 Task: In Heading Arial with underline. Font size of heading  '18'Font style of data Calibri. Font size of data  9Alignment of headline & data Align center. Fill color in heading,  RedFont color of data Black Apply border in Data No BorderIn the sheet   Summit Sales review book
Action: Mouse moved to (90, 151)
Screenshot: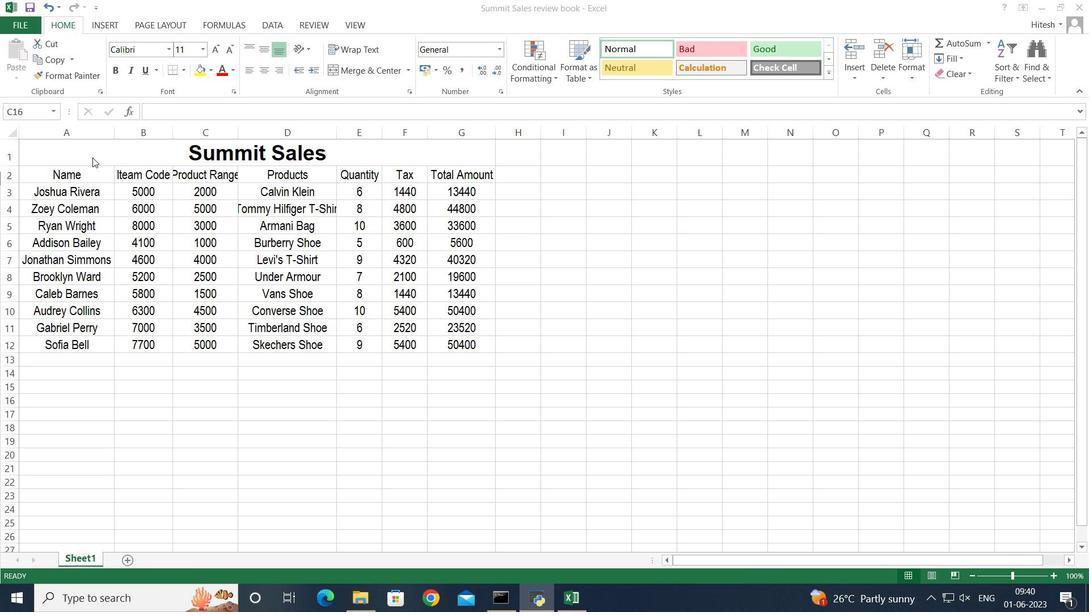 
Action: Mouse pressed left at (90, 151)
Screenshot: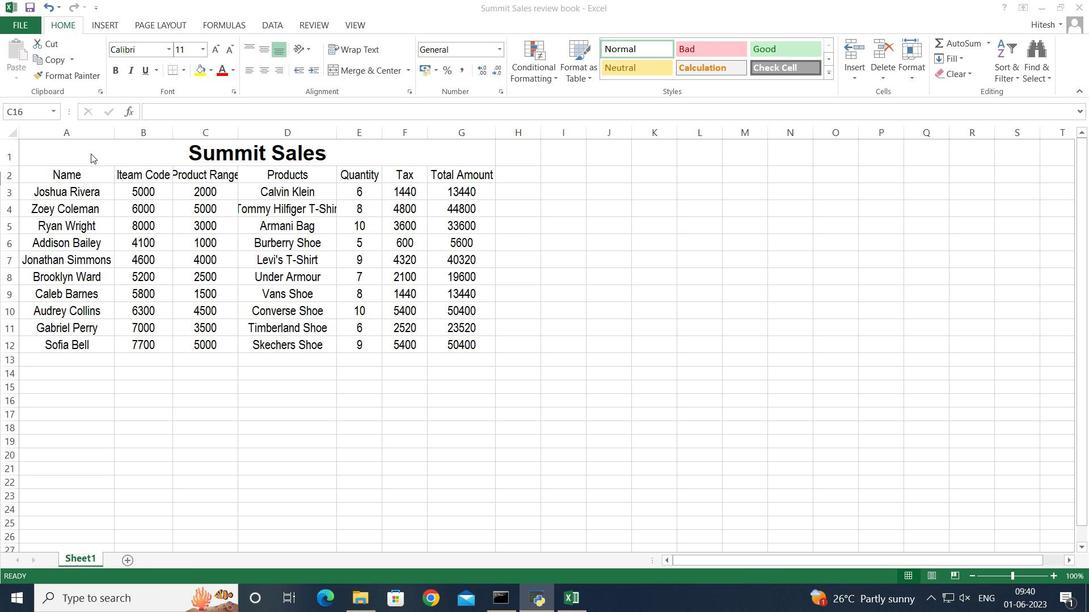 
Action: Mouse moved to (170, 45)
Screenshot: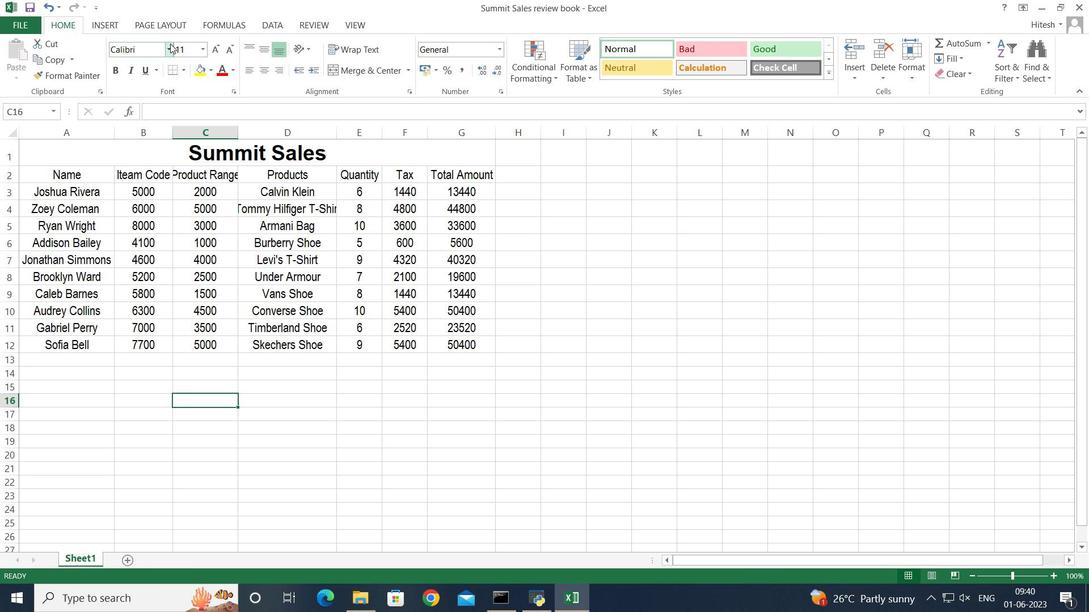 
Action: Mouse pressed left at (170, 45)
Screenshot: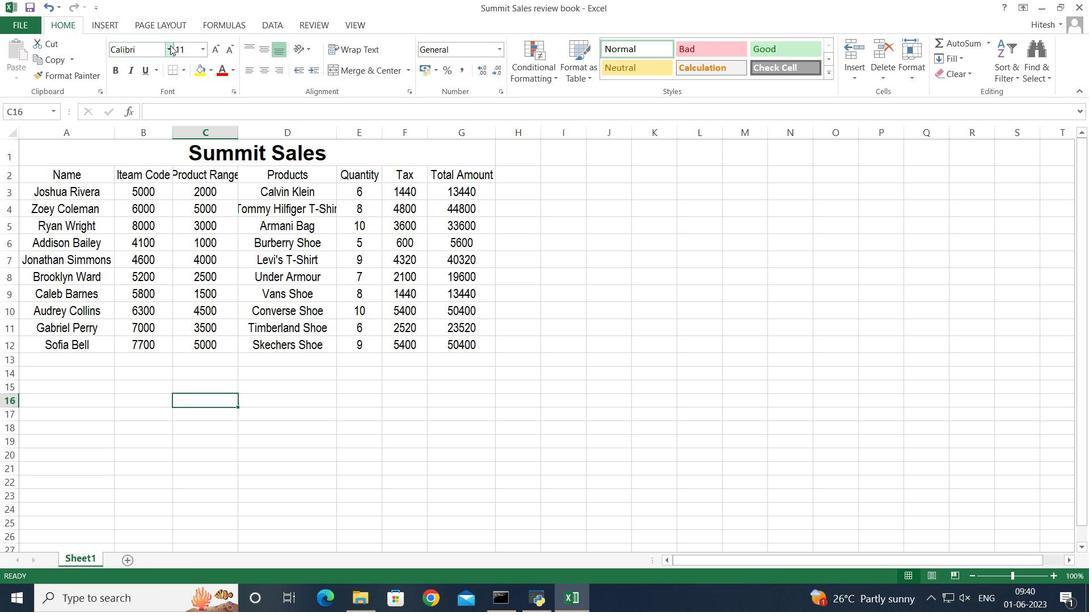 
Action: Mouse moved to (161, 158)
Screenshot: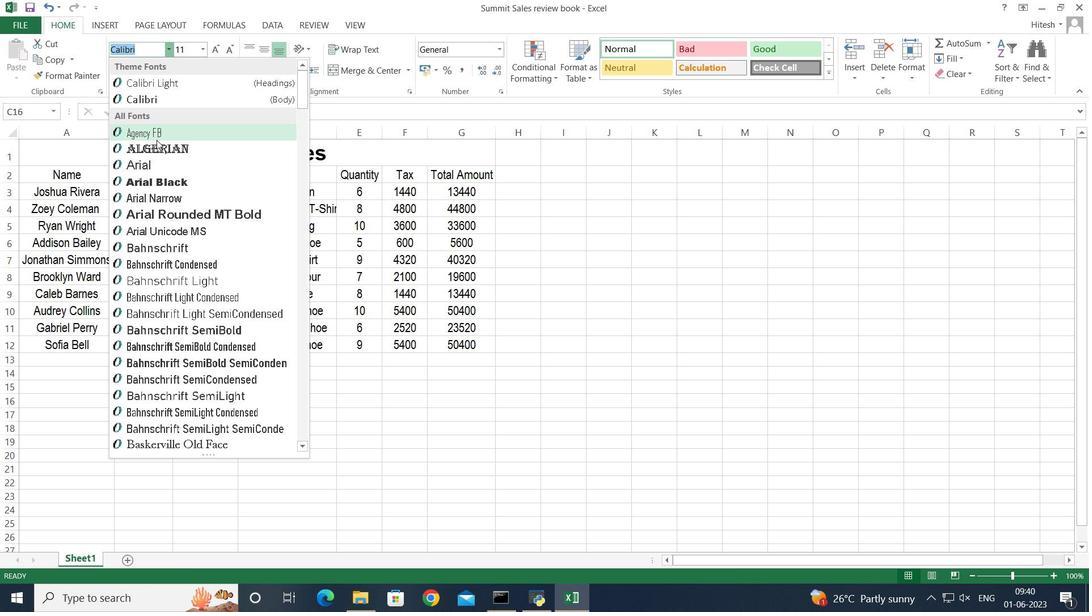 
Action: Mouse pressed left at (161, 158)
Screenshot: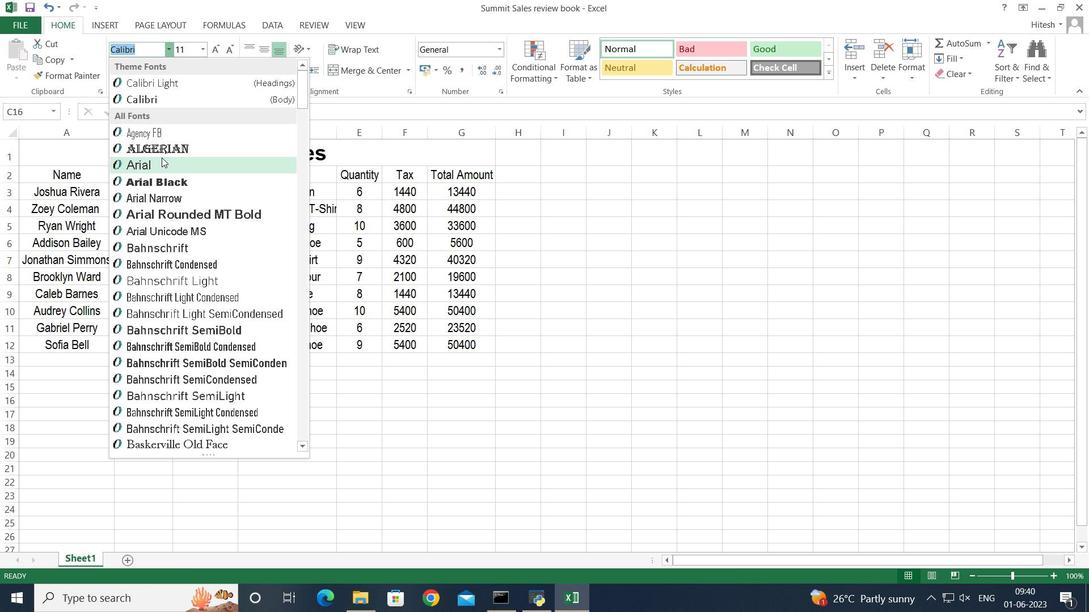
Action: Mouse moved to (145, 69)
Screenshot: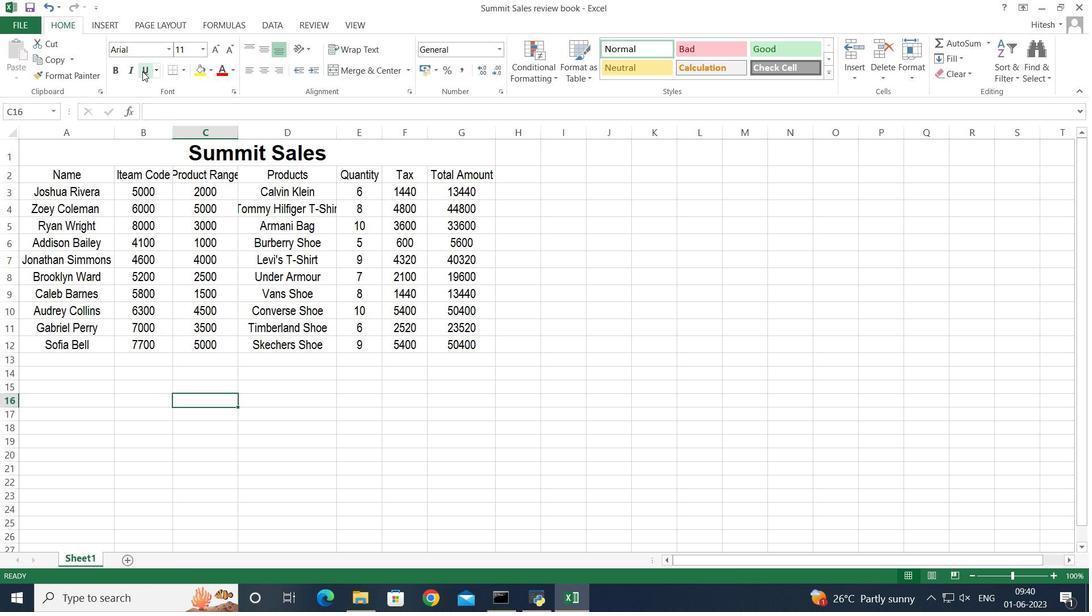 
Action: Mouse pressed left at (145, 69)
Screenshot: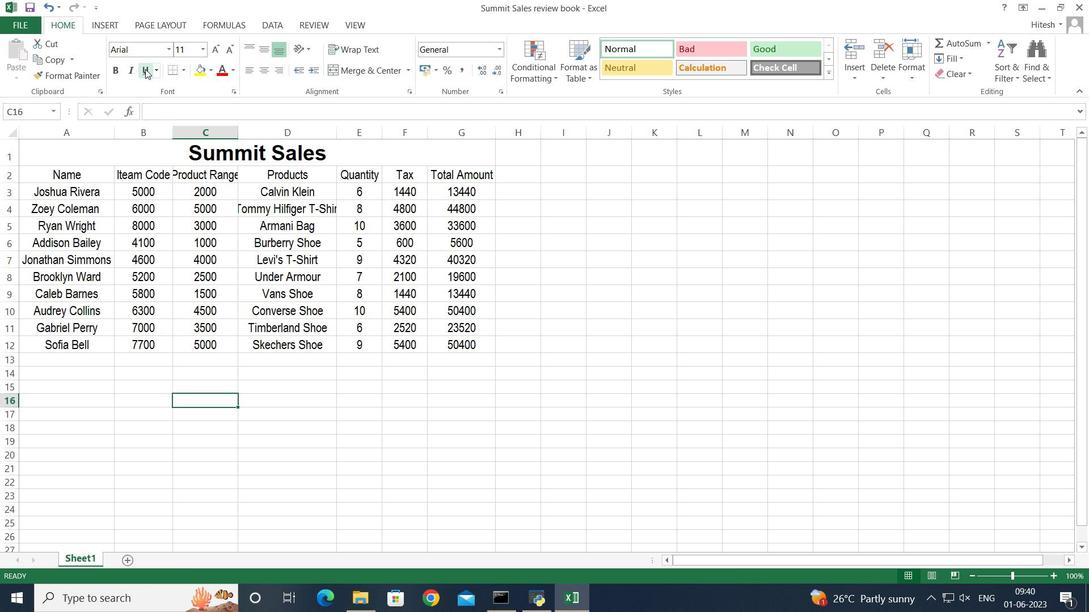 
Action: Mouse moved to (89, 158)
Screenshot: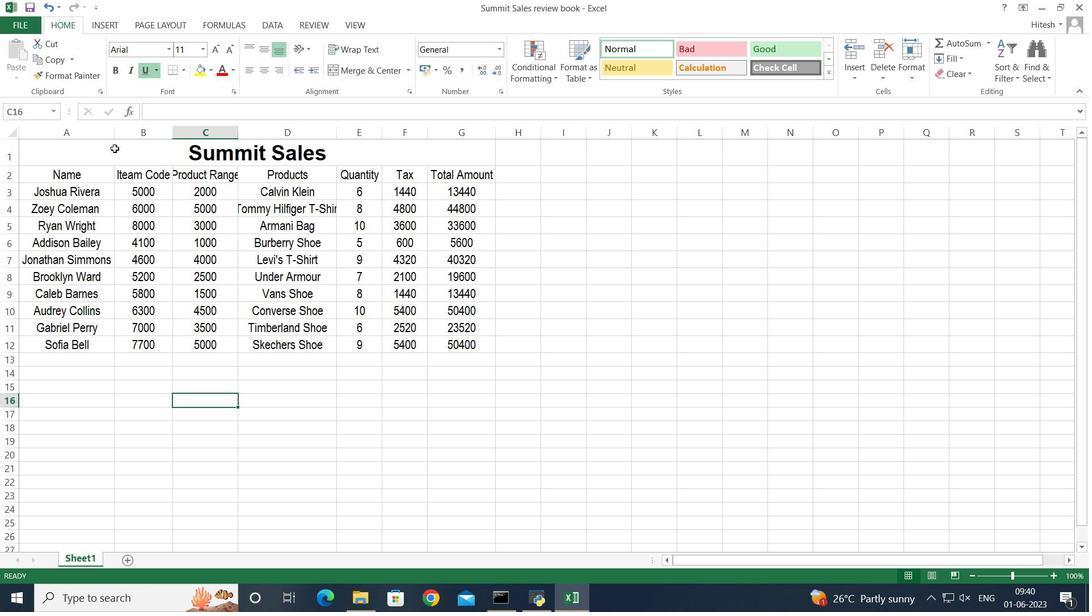 
Action: Mouse pressed left at (89, 158)
Screenshot: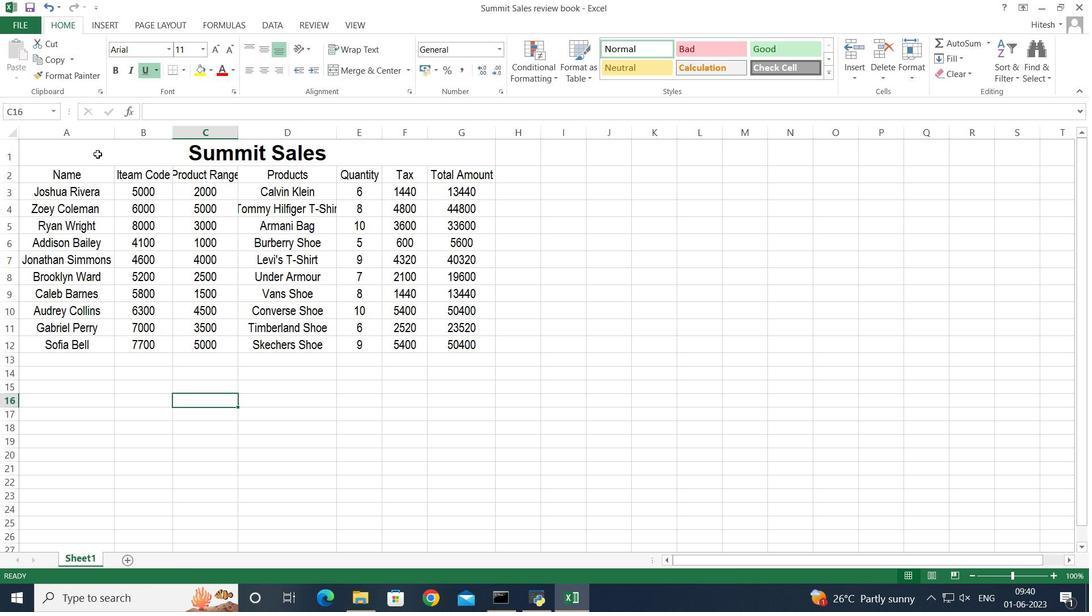 
Action: Mouse moved to (169, 48)
Screenshot: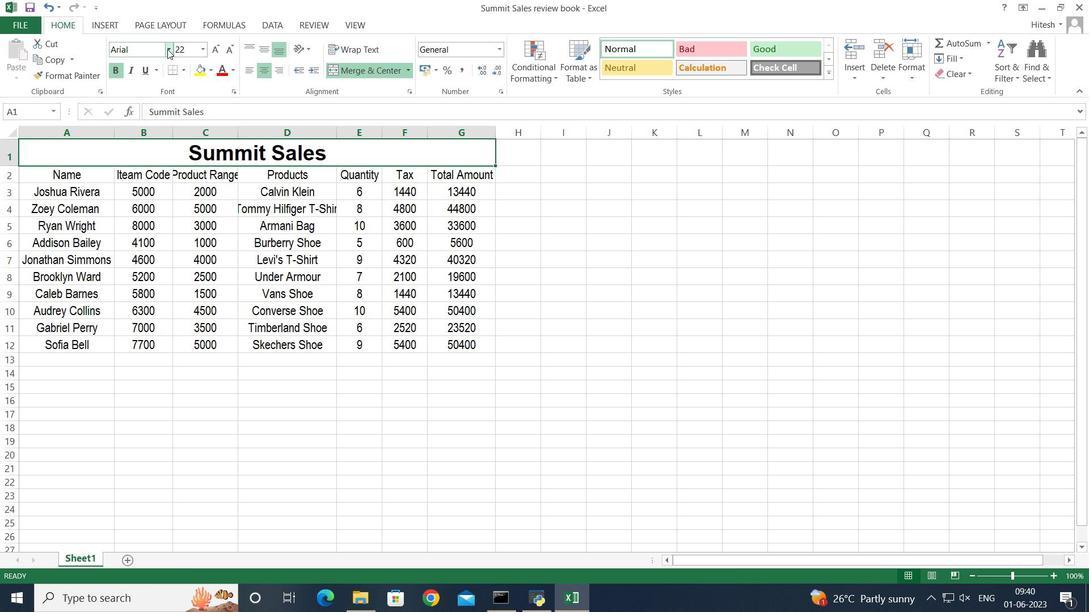 
Action: Mouse pressed left at (169, 48)
Screenshot: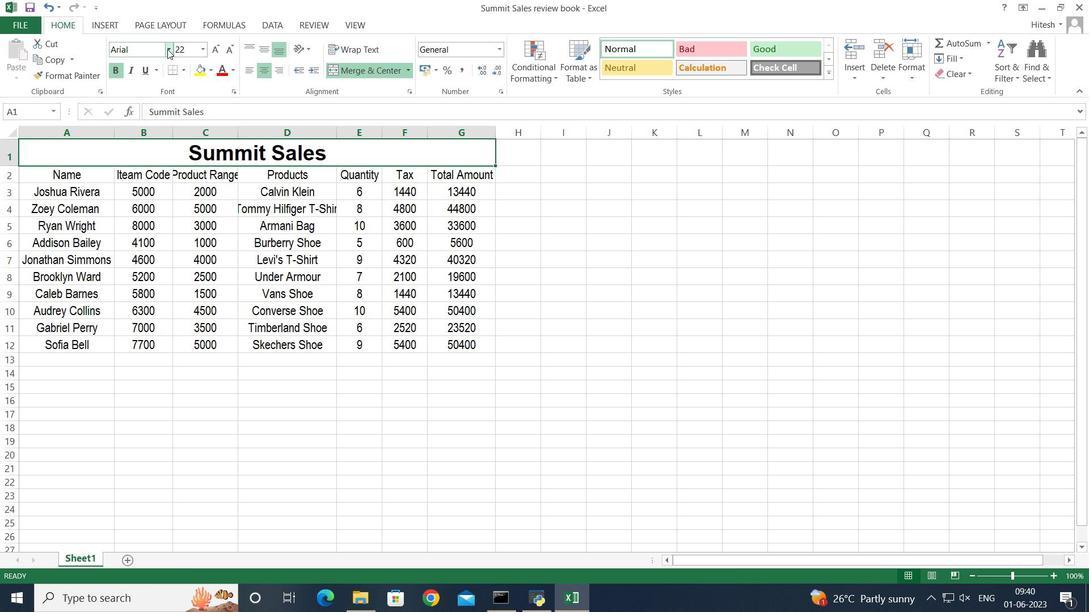 
Action: Mouse moved to (142, 163)
Screenshot: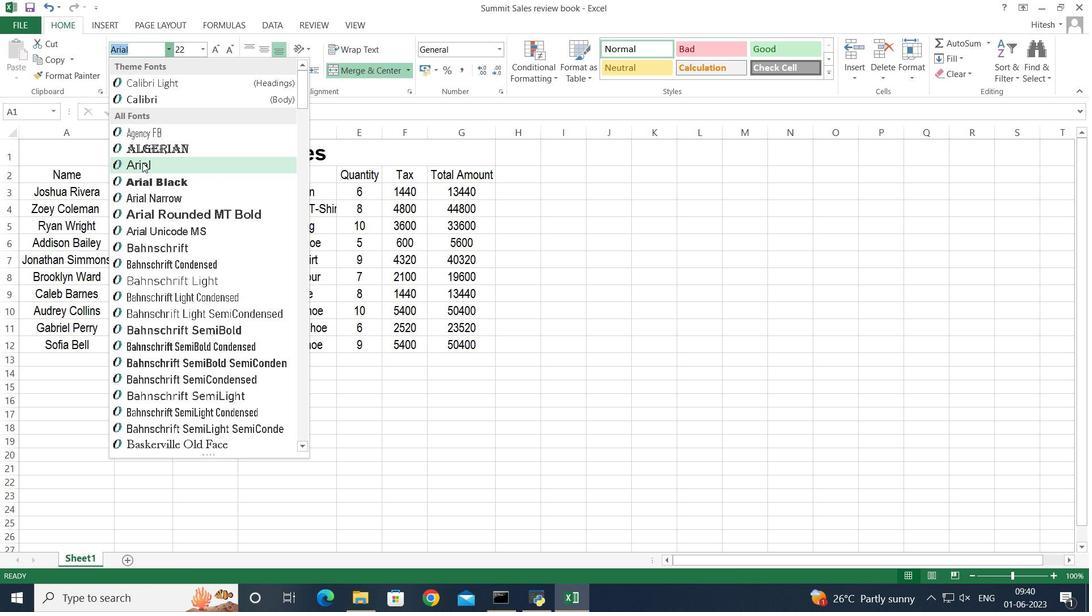 
Action: Mouse pressed left at (142, 163)
Screenshot: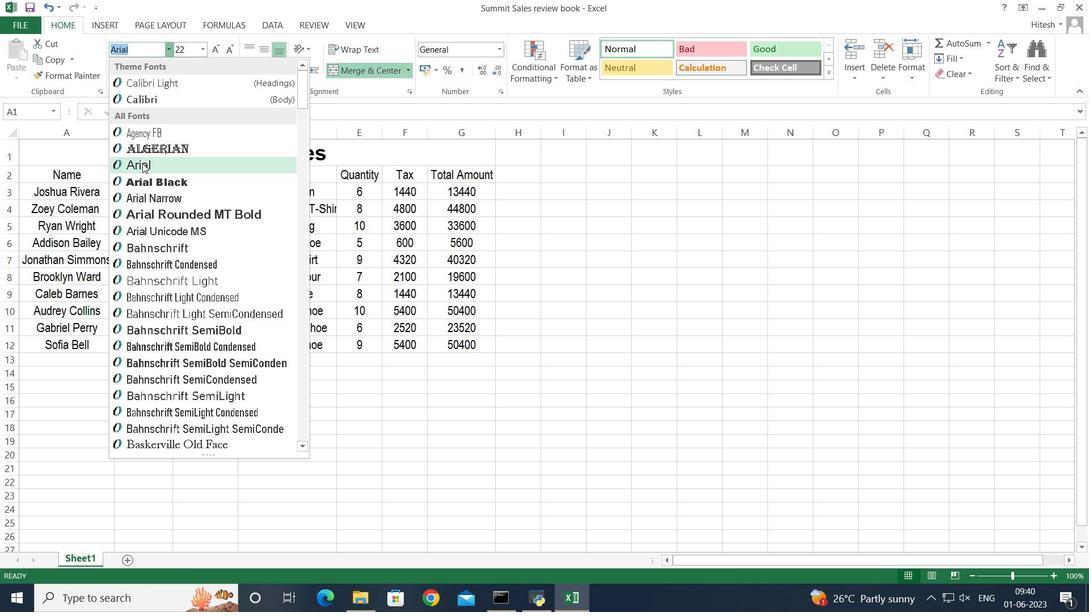 
Action: Mouse moved to (148, 72)
Screenshot: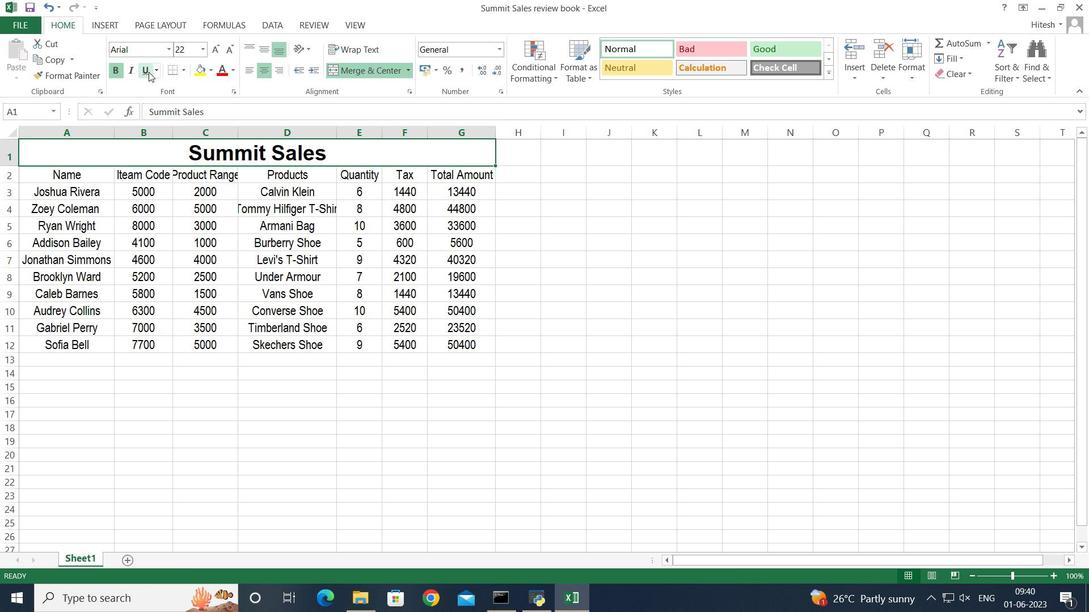 
Action: Mouse pressed left at (148, 72)
Screenshot: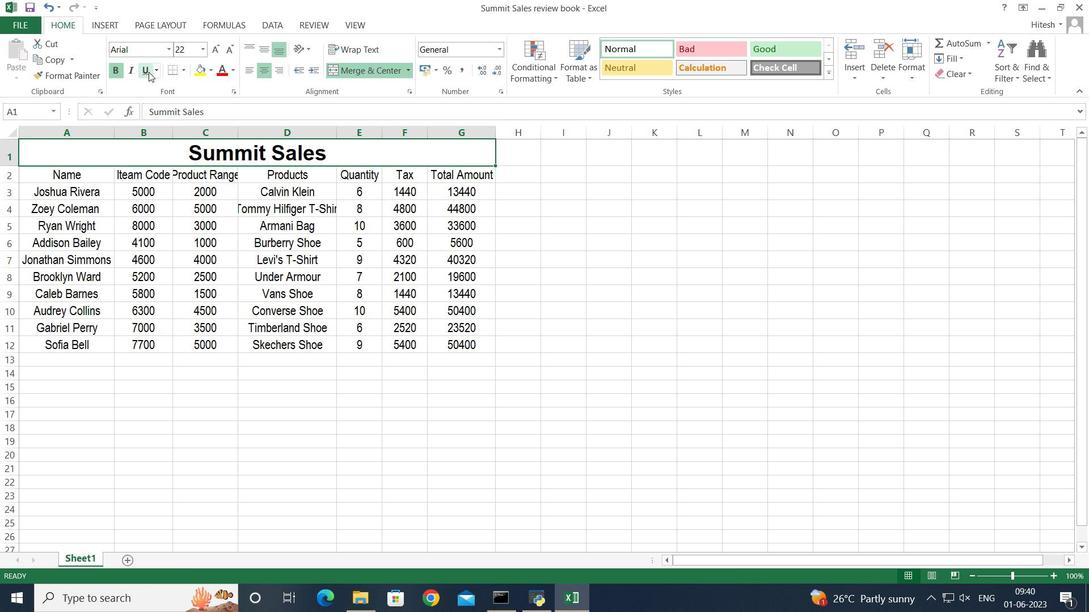 
Action: Mouse moved to (200, 44)
Screenshot: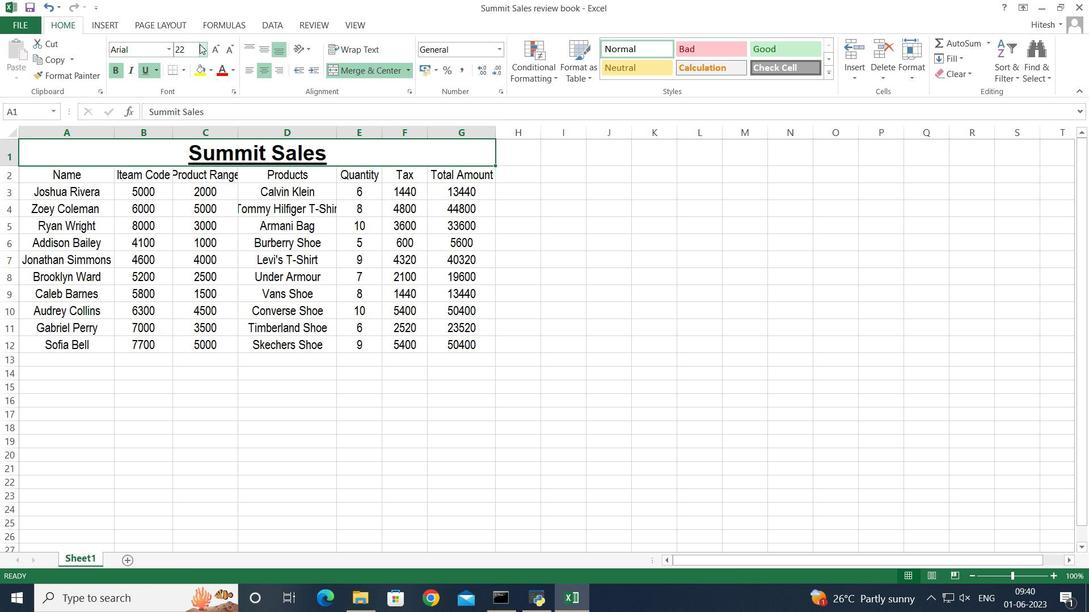 
Action: Mouse pressed left at (200, 44)
Screenshot: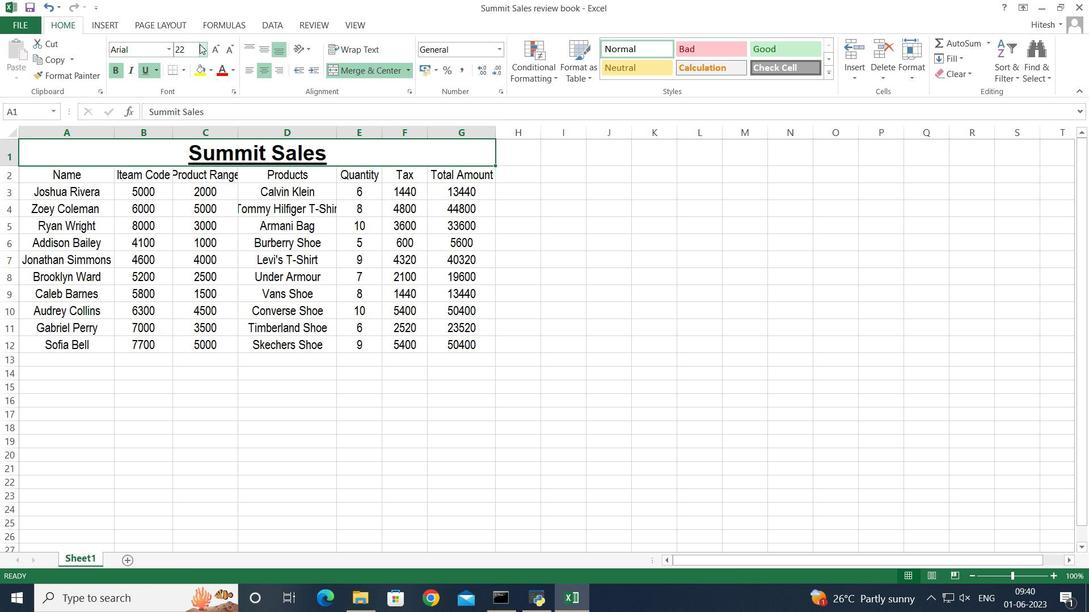 
Action: Mouse moved to (183, 163)
Screenshot: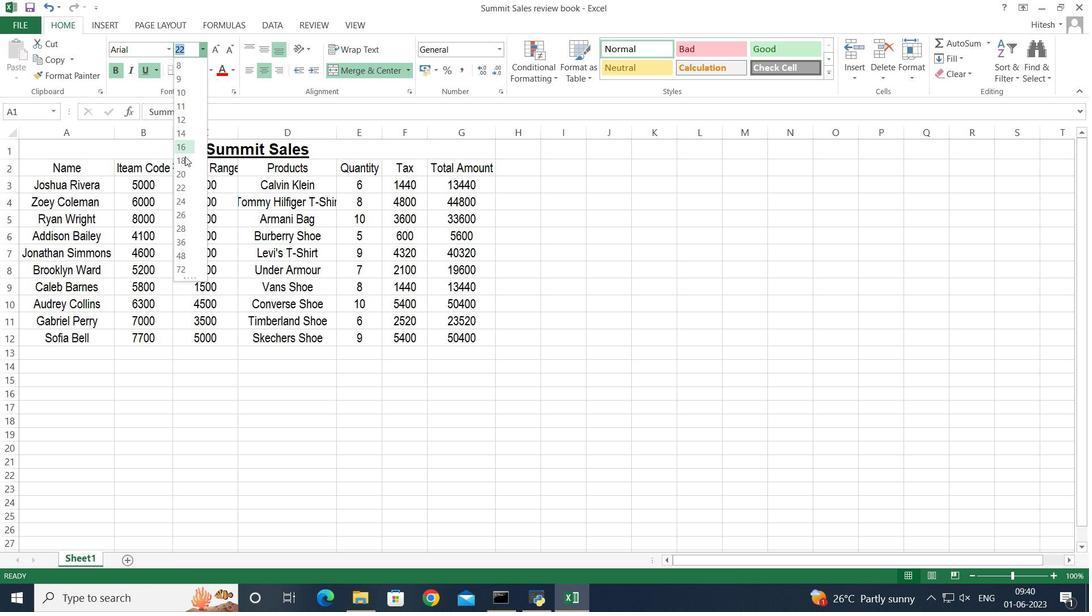 
Action: Mouse pressed left at (183, 163)
Screenshot: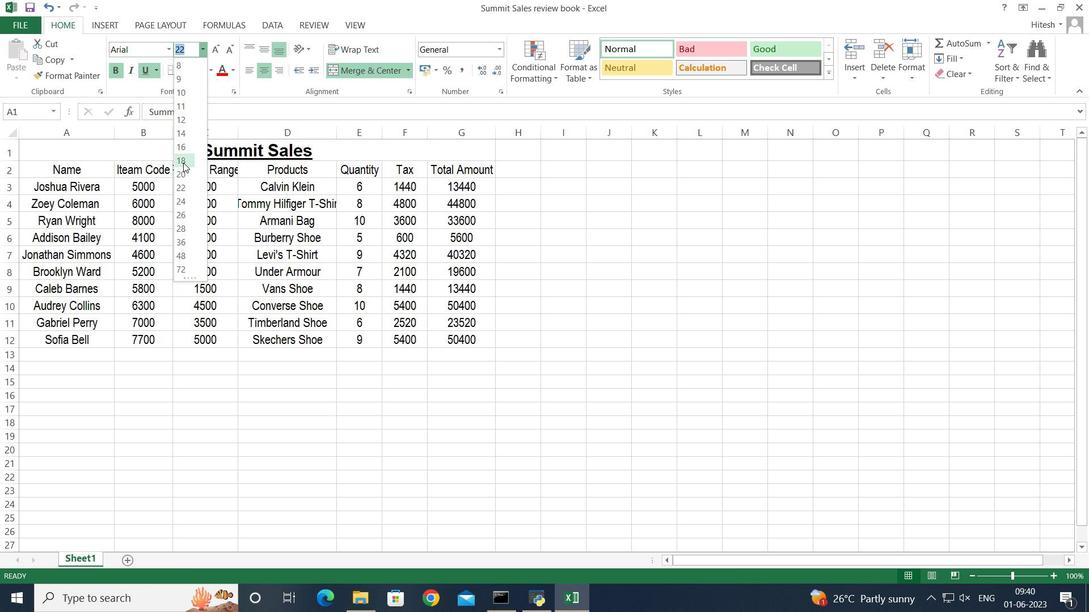 
Action: Mouse moved to (163, 364)
Screenshot: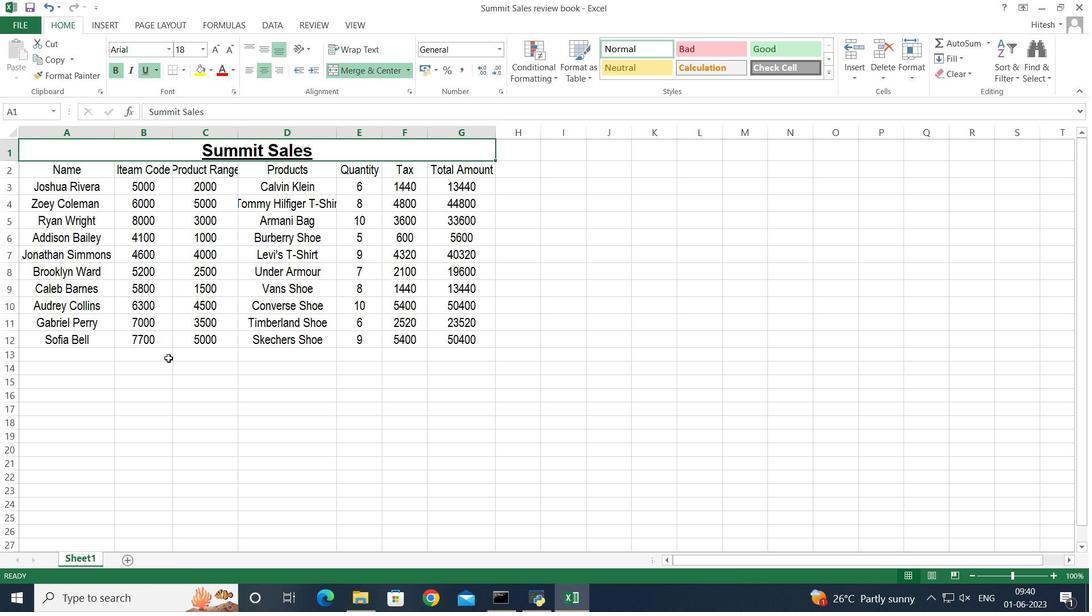 
Action: Mouse pressed left at (163, 364)
Screenshot: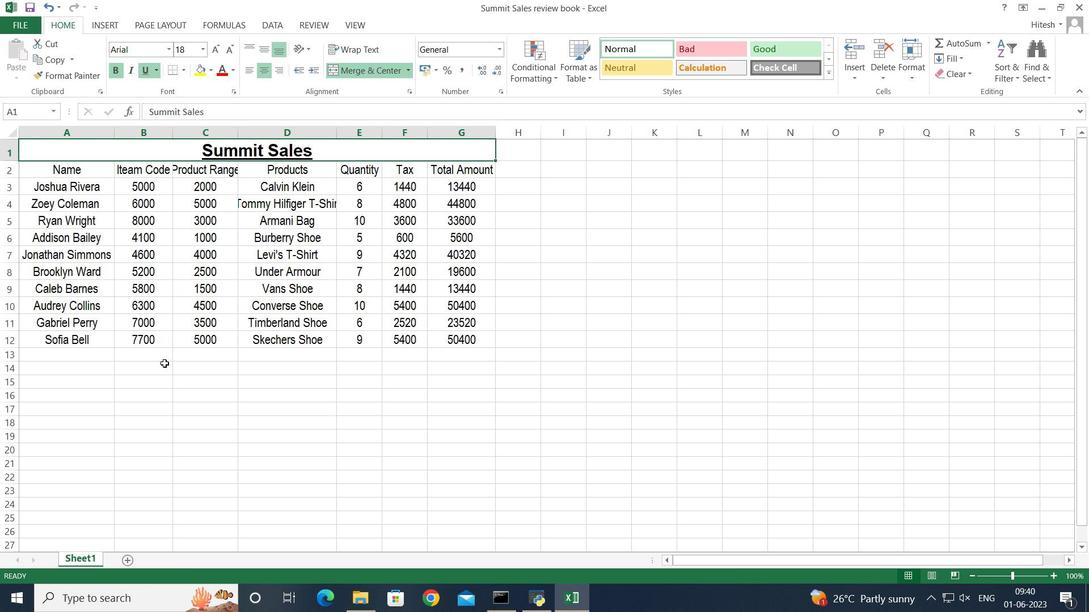 
Action: Mouse moved to (71, 169)
Screenshot: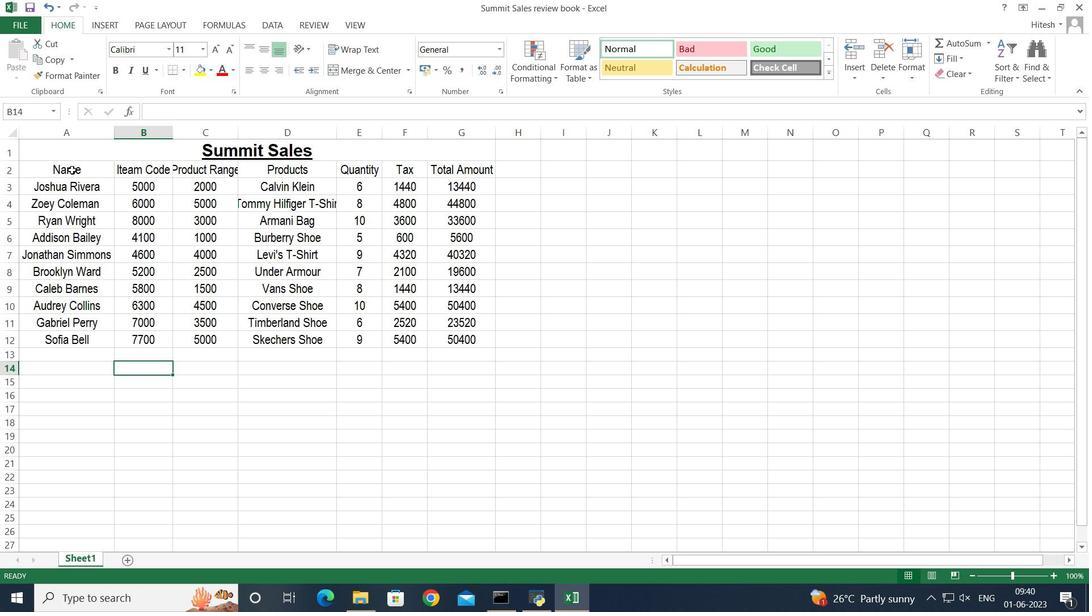
Action: Mouse pressed left at (71, 169)
Screenshot: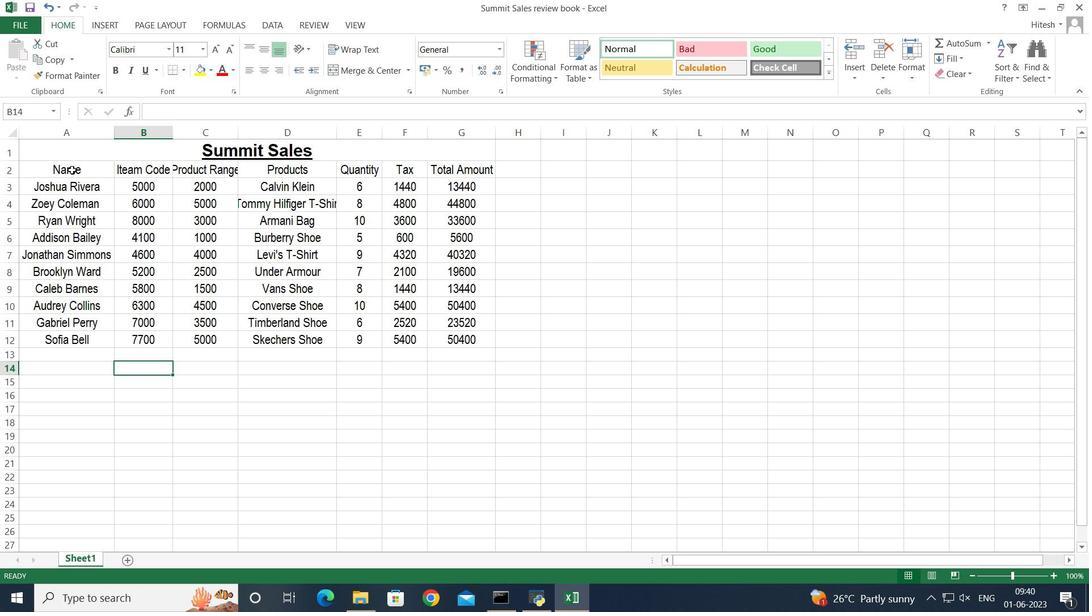 
Action: Key pressed <Key.shift><Key.right><Key.right><Key.right><Key.right><Key.right><Key.right><Key.down><Key.down><Key.down><Key.down><Key.down><Key.down><Key.down><Key.down><Key.down><Key.down>
Screenshot: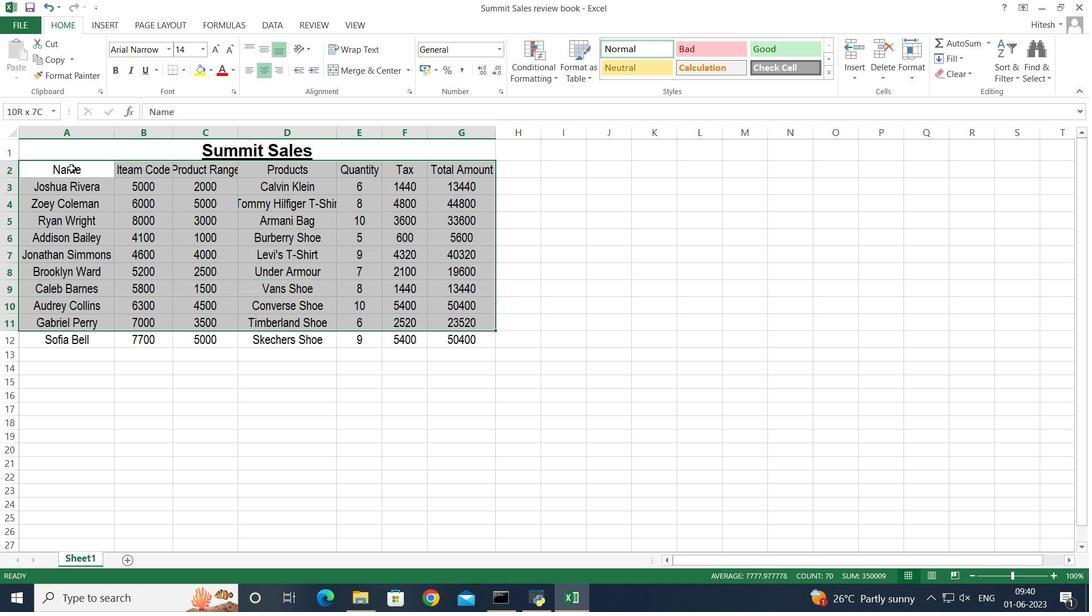 
Action: Mouse moved to (165, 48)
Screenshot: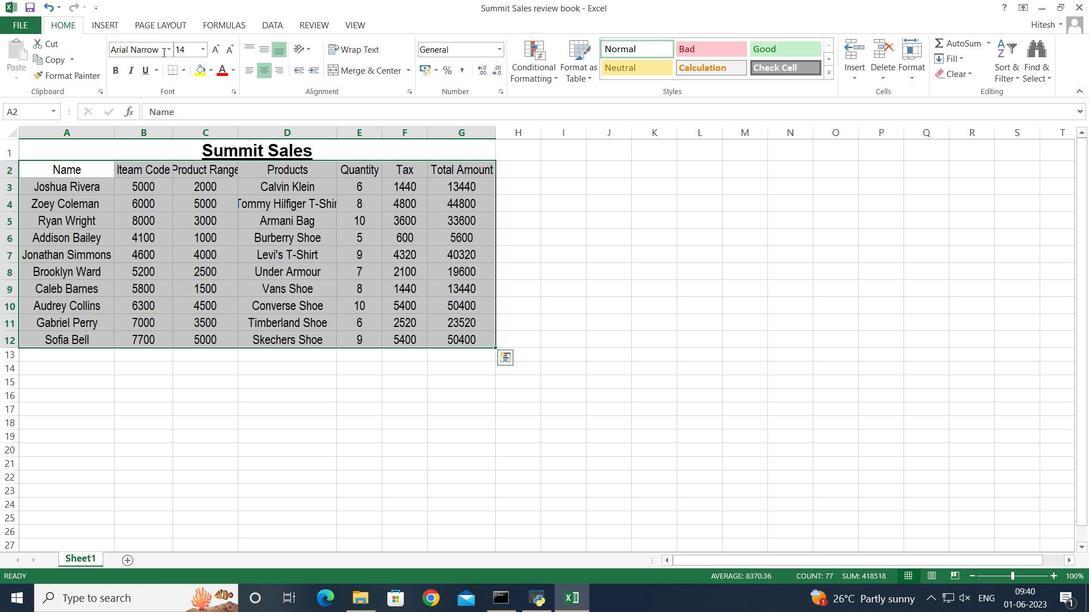 
Action: Mouse pressed left at (165, 48)
Screenshot: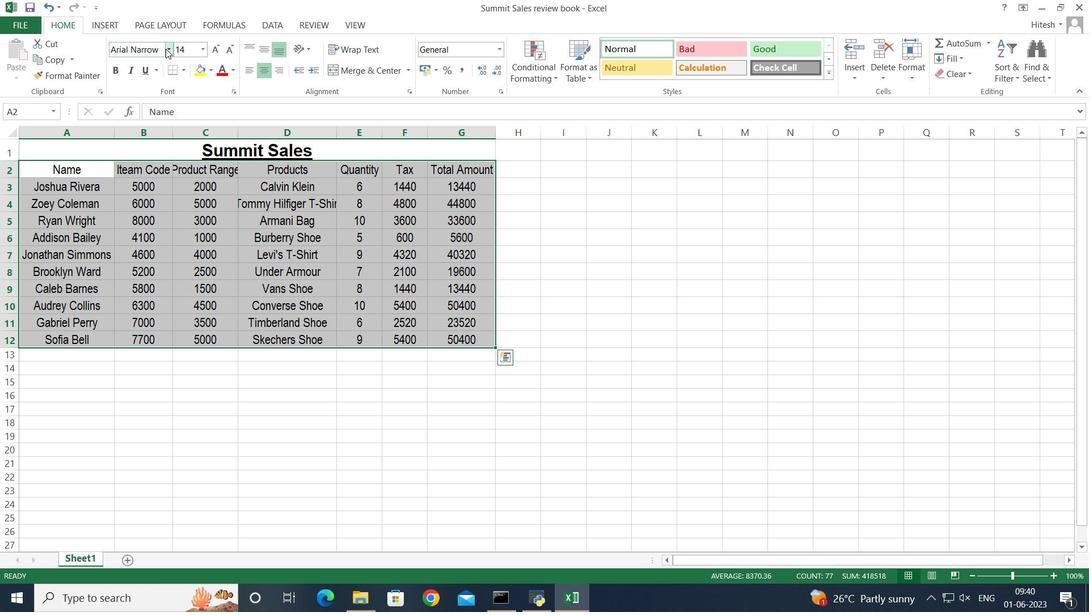 
Action: Mouse moved to (171, 104)
Screenshot: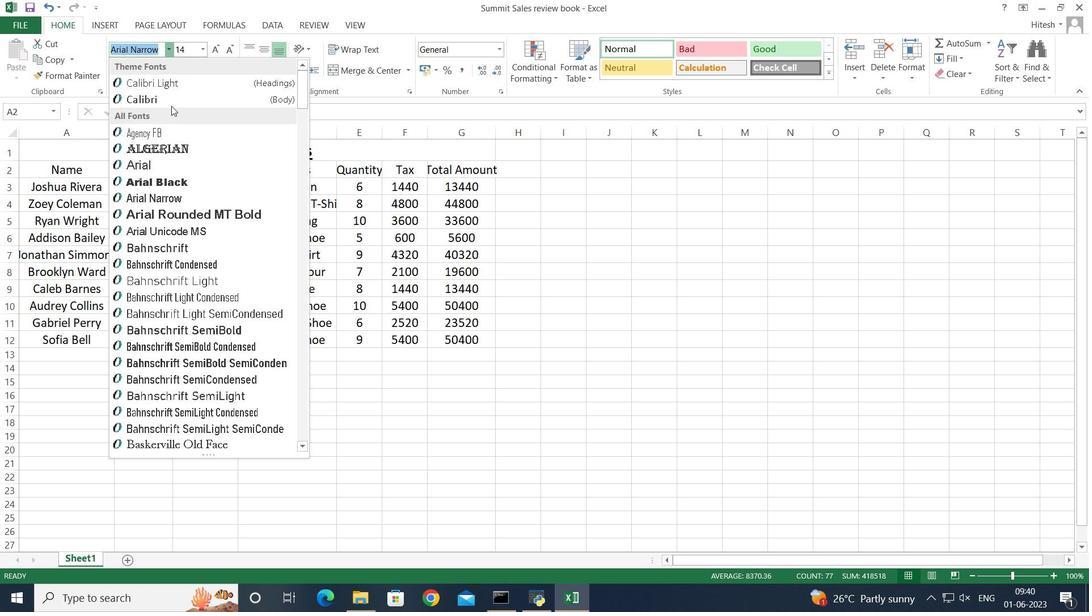 
Action: Mouse pressed left at (171, 104)
Screenshot: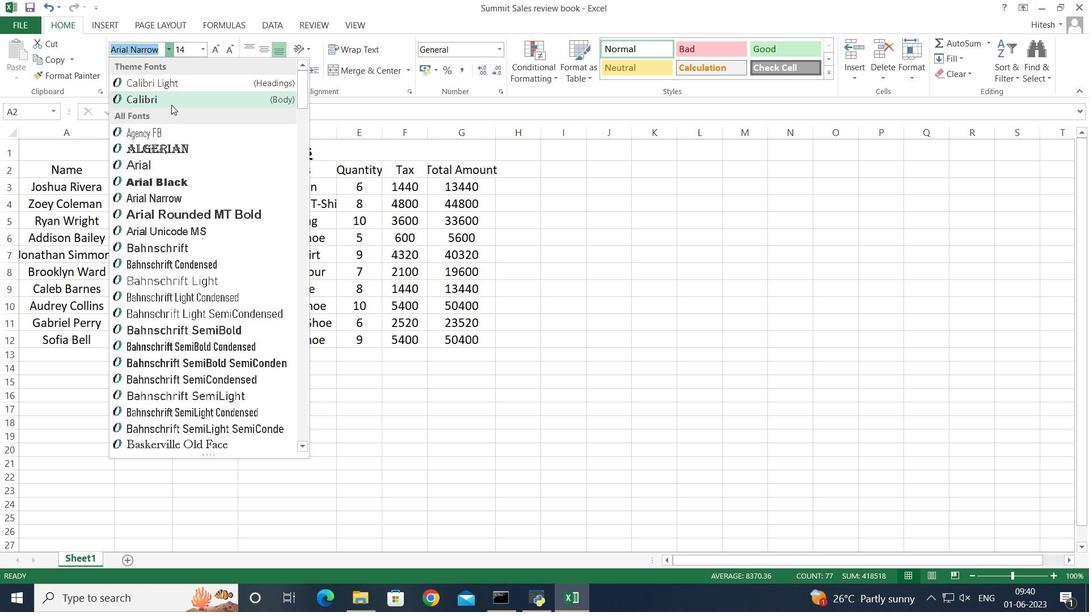 
Action: Mouse moved to (201, 47)
Screenshot: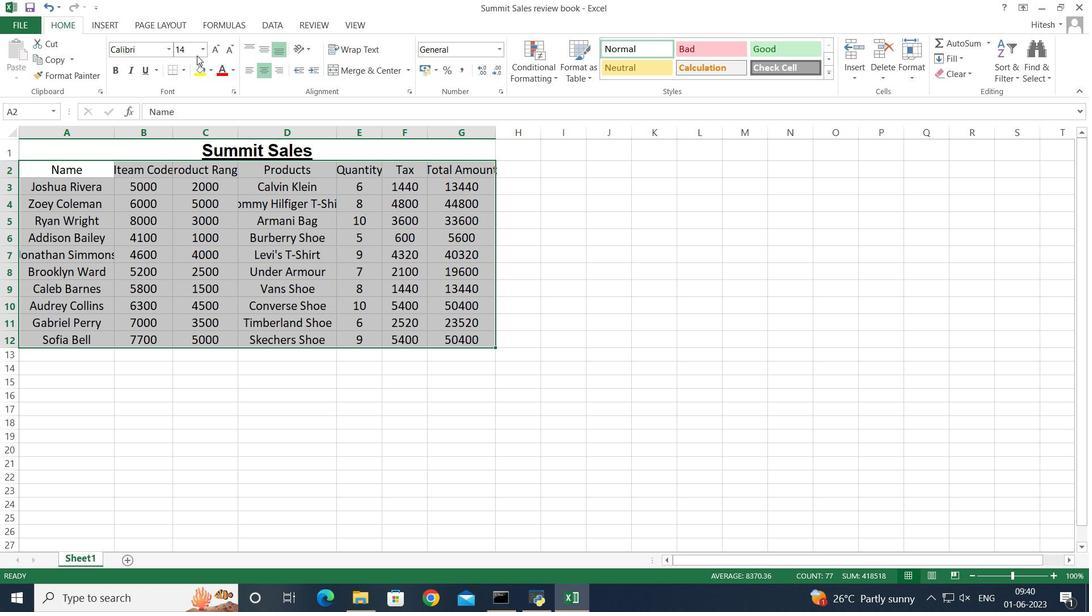 
Action: Mouse pressed left at (201, 47)
Screenshot: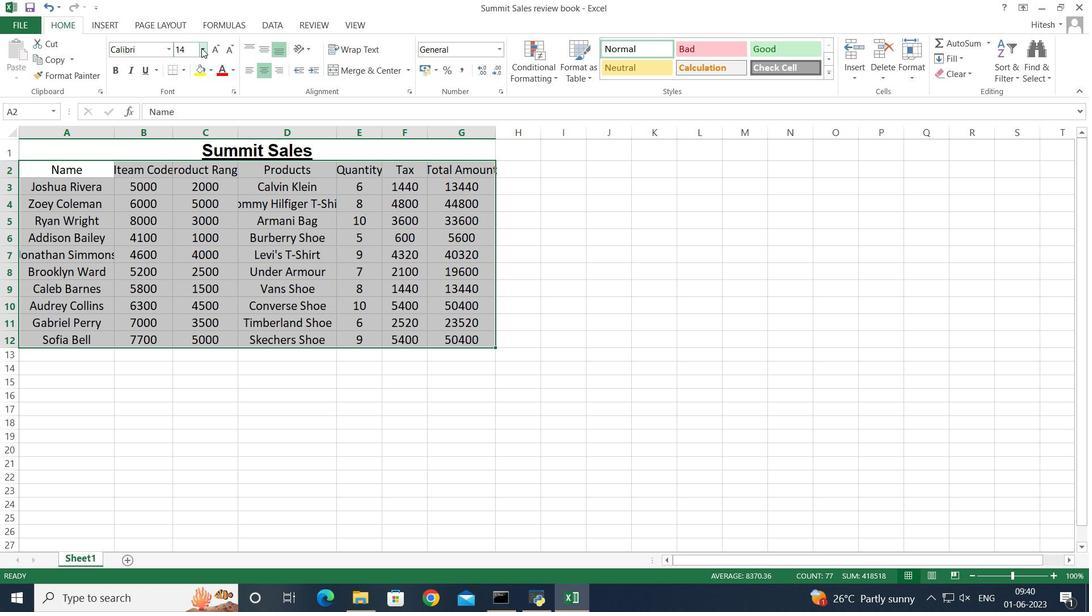 
Action: Mouse moved to (191, 81)
Screenshot: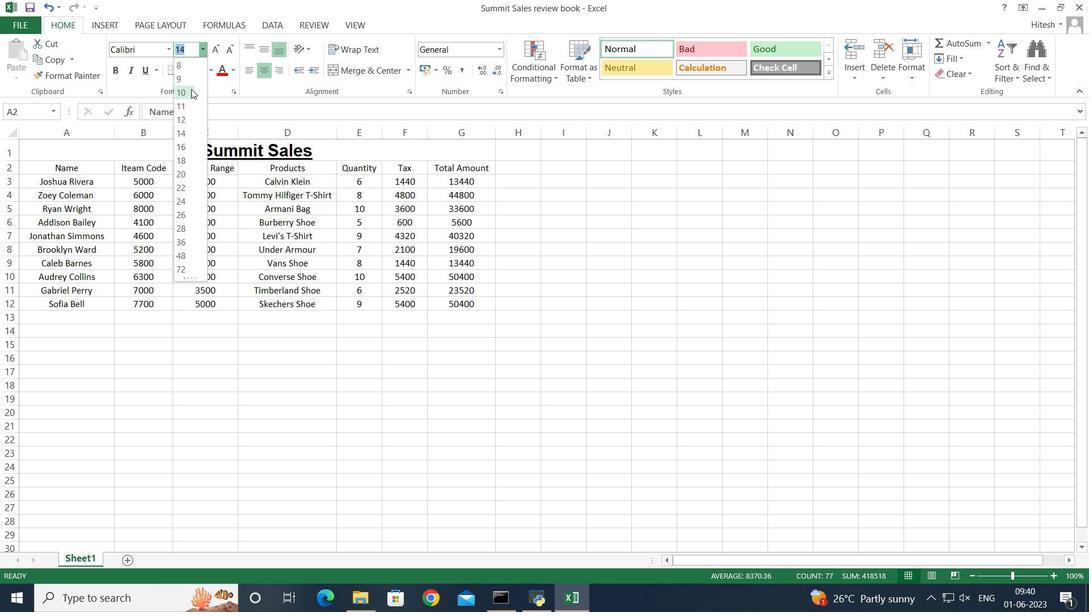 
Action: Mouse pressed left at (191, 81)
Screenshot: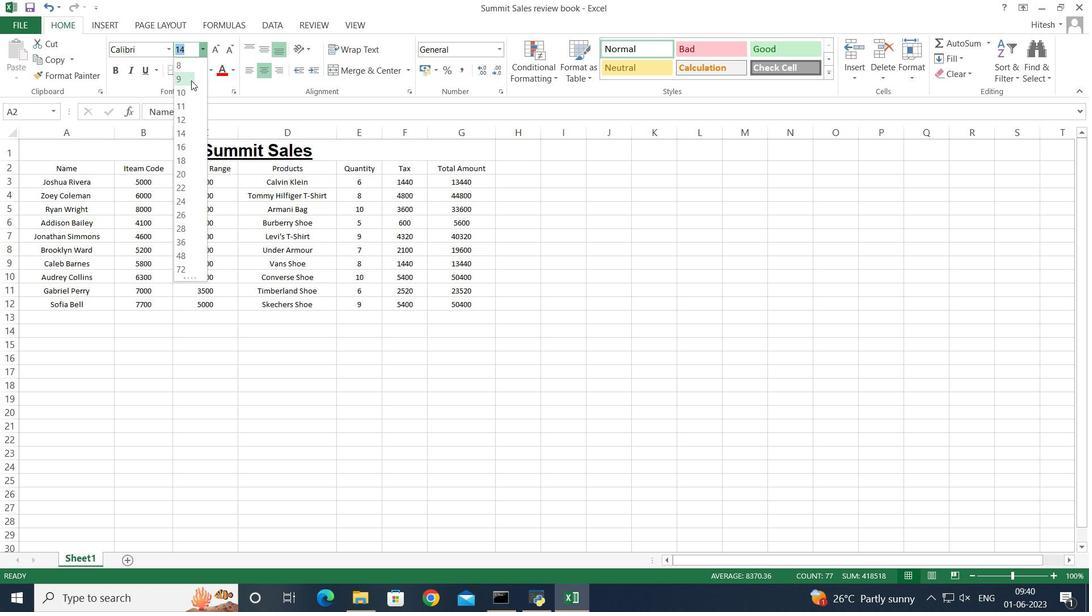 
Action: Mouse moved to (176, 354)
Screenshot: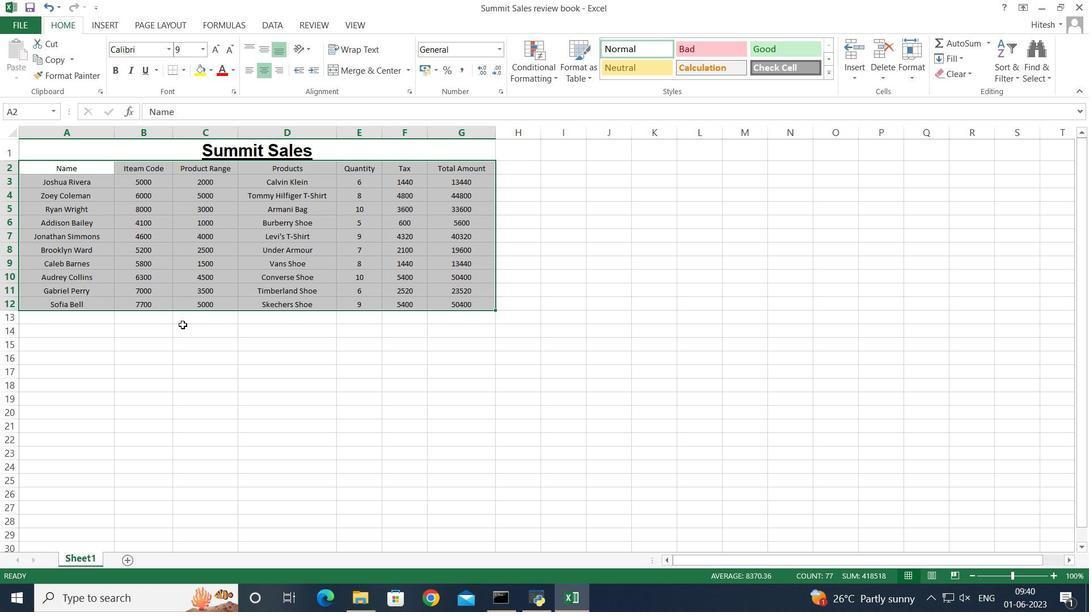 
Action: Mouse pressed left at (176, 354)
Screenshot: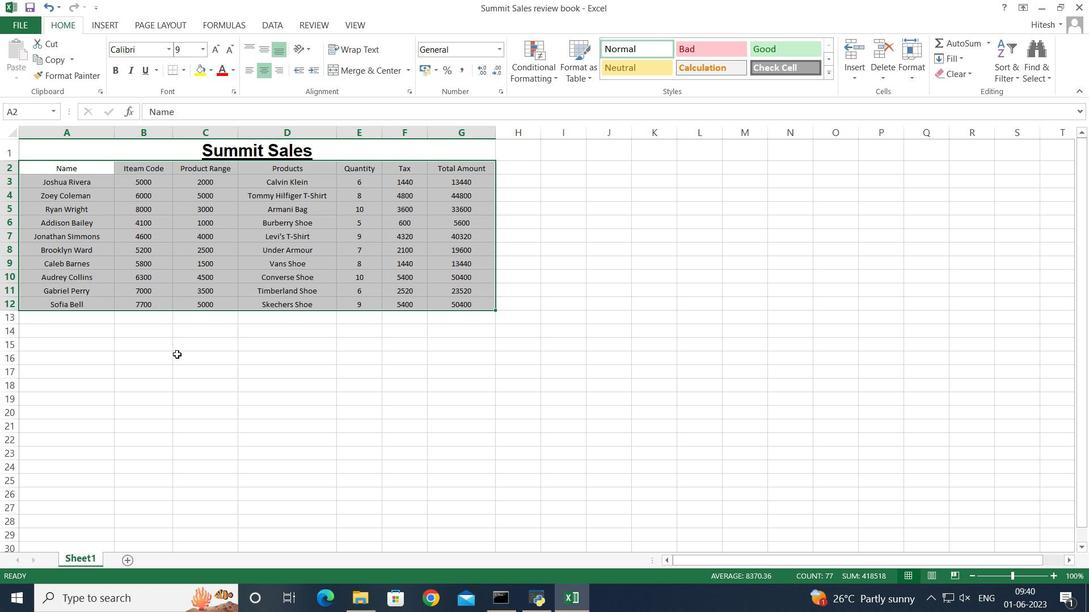 
Action: Mouse moved to (26, 166)
Screenshot: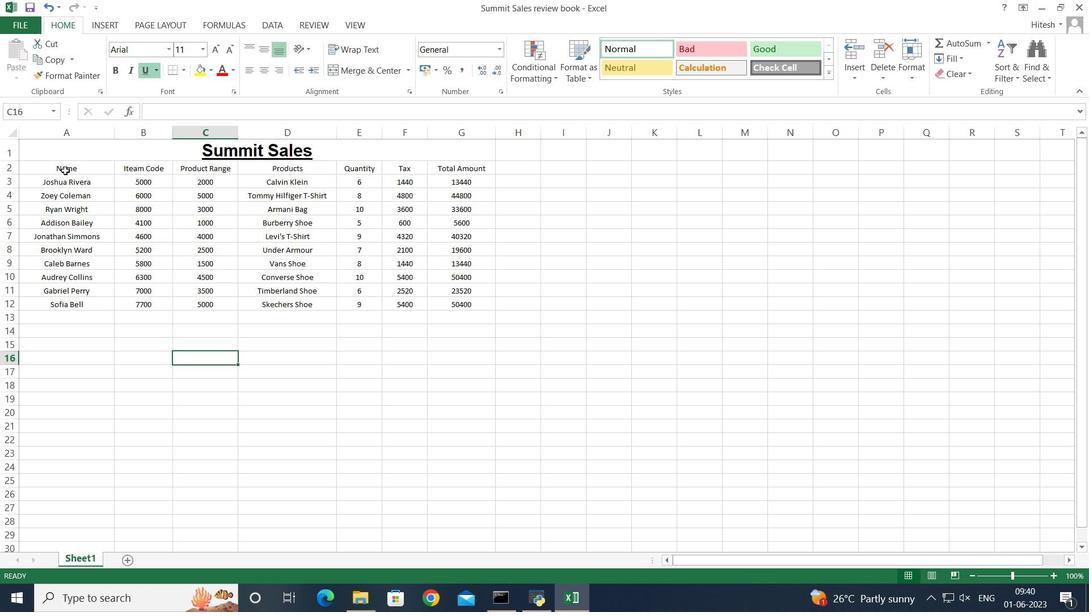 
Action: Mouse pressed left at (26, 166)
Screenshot: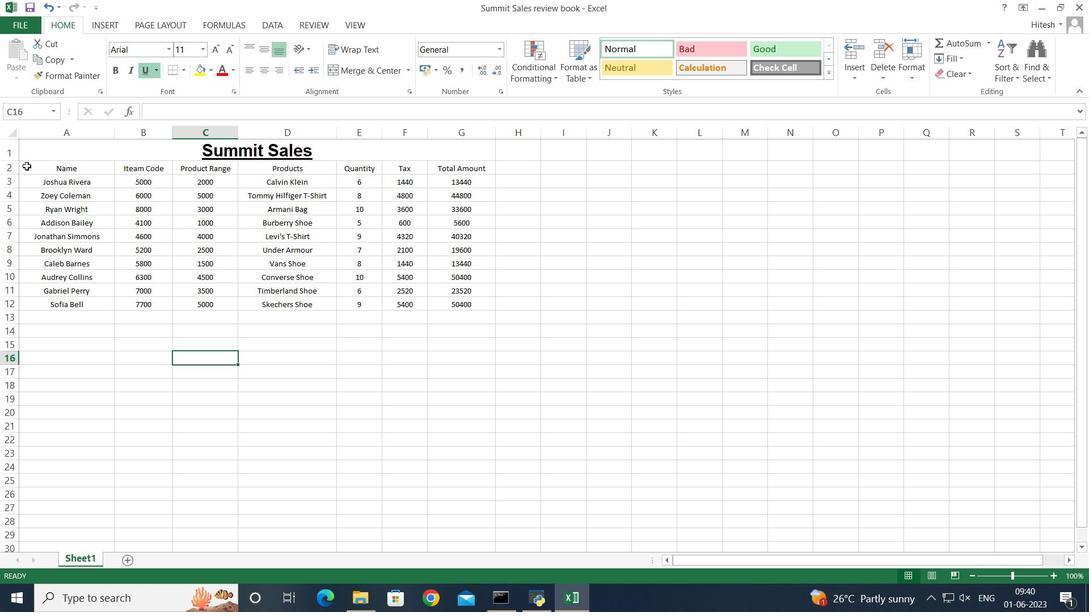 
Action: Mouse moved to (33, 143)
Screenshot: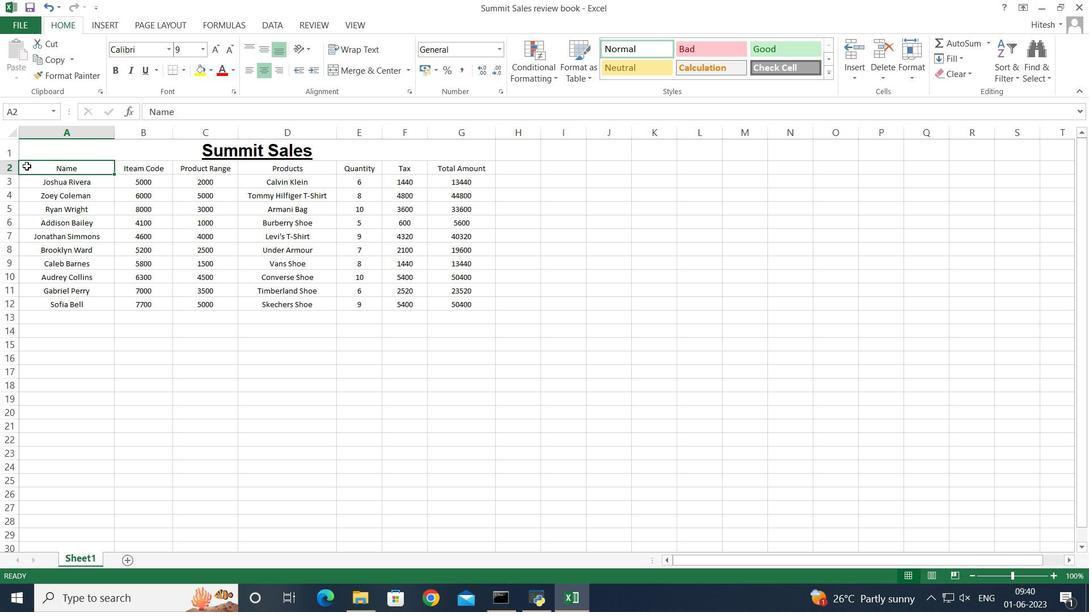 
Action: Mouse pressed left at (33, 143)
Screenshot: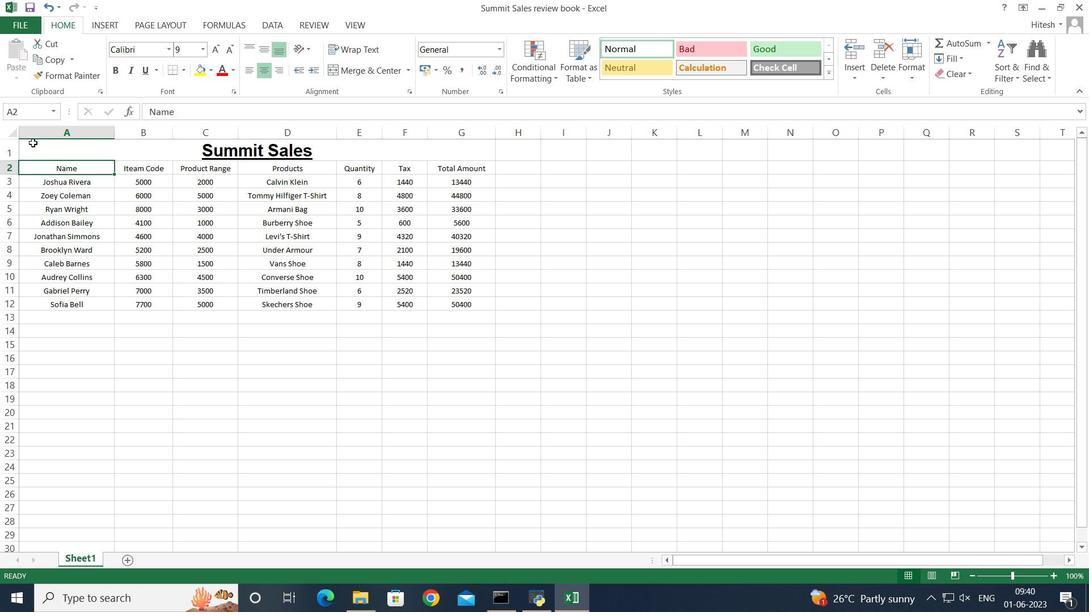 
Action: Key pressed <Key.shift><Key.down><Key.down><Key.down><Key.down><Key.down><Key.down><Key.down><Key.down><Key.down><Key.down><Key.down>
Screenshot: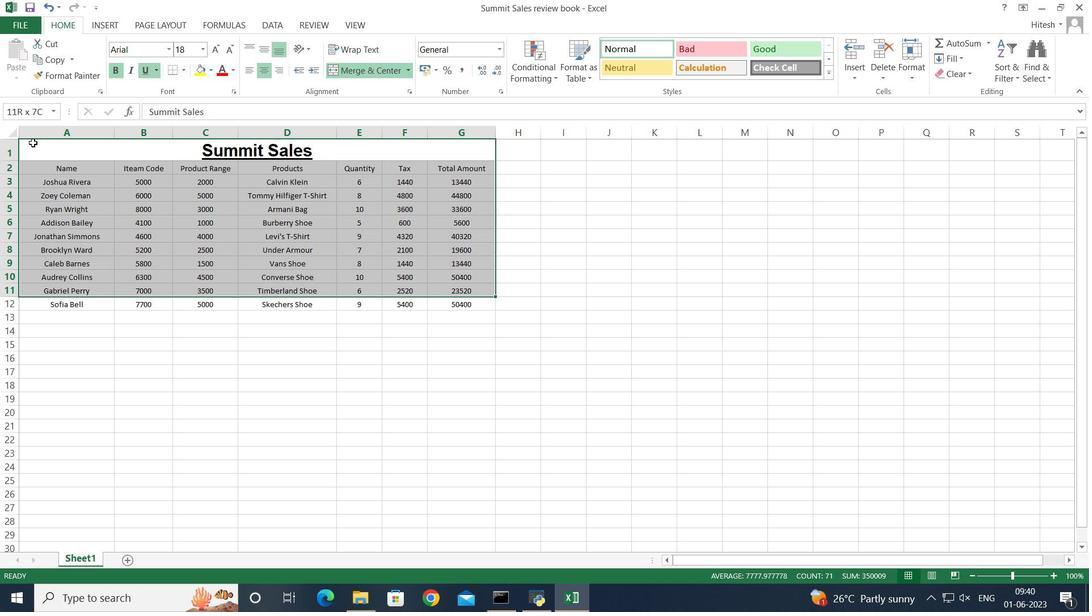 
Action: Mouse moved to (262, 68)
Screenshot: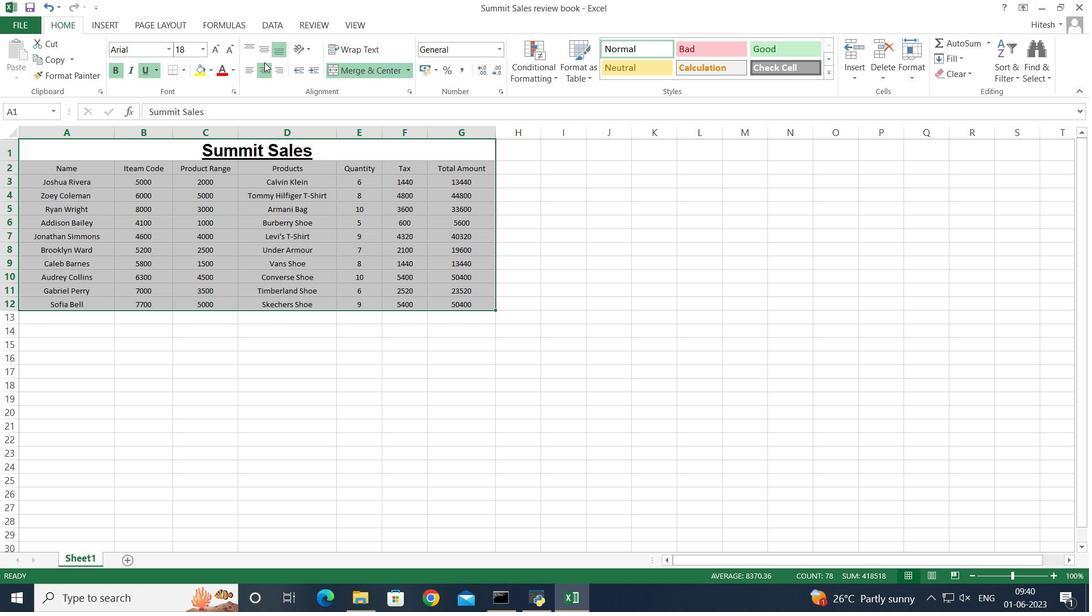 
Action: Mouse pressed left at (262, 68)
Screenshot: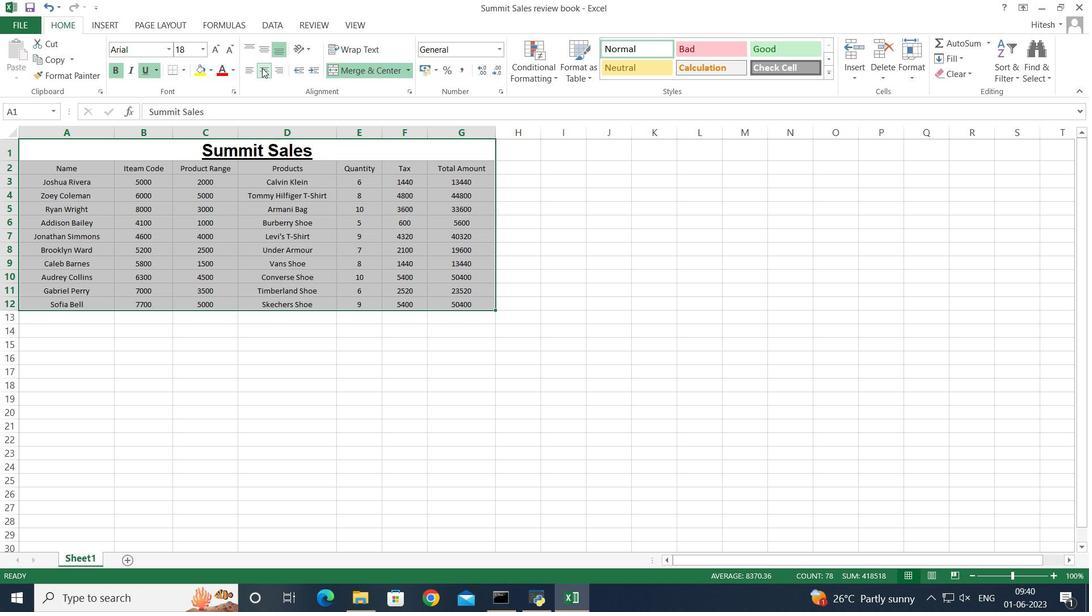 
Action: Mouse pressed left at (262, 68)
Screenshot: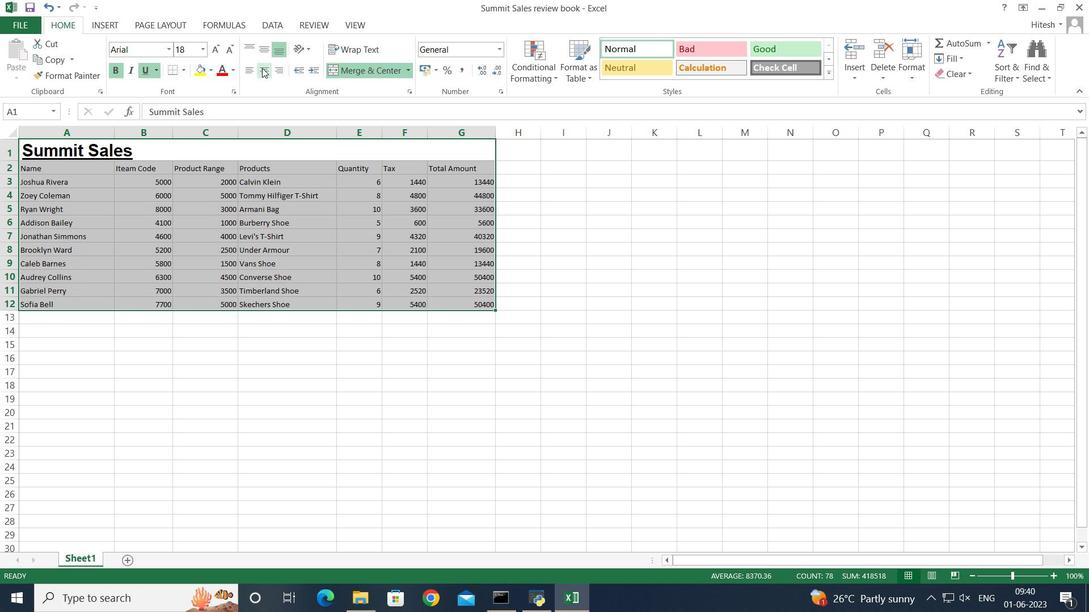 
Action: Mouse moved to (265, 52)
Screenshot: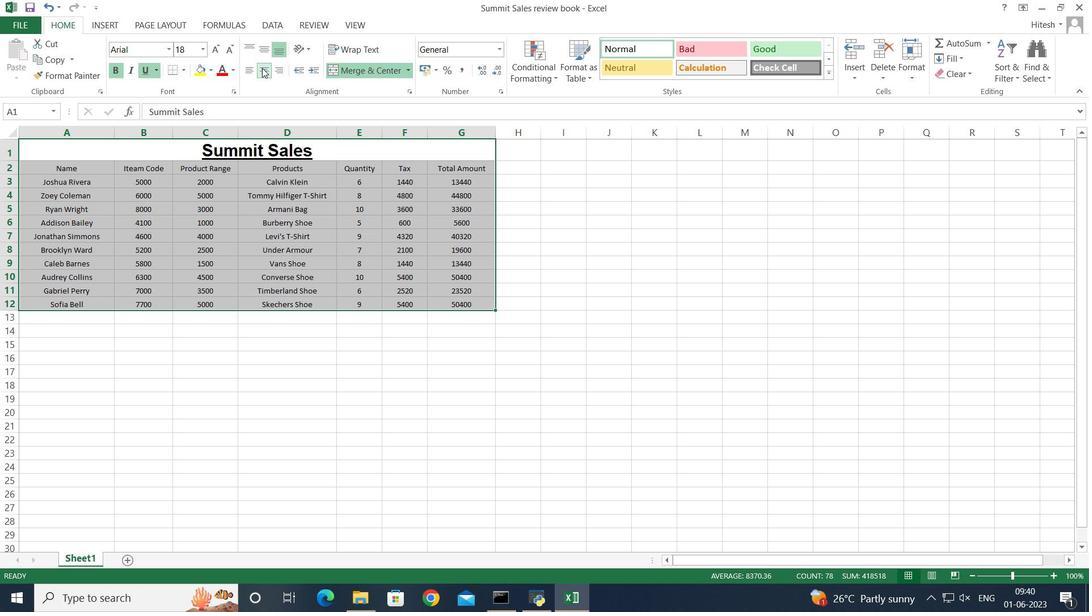 
Action: Mouse pressed left at (265, 52)
Screenshot: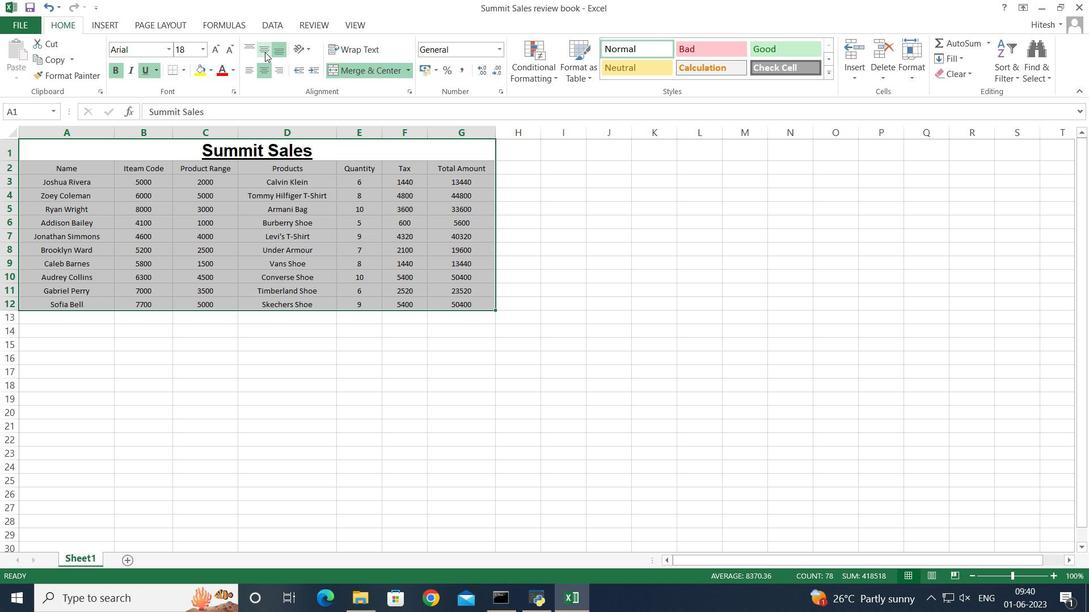 
Action: Mouse moved to (218, 330)
Screenshot: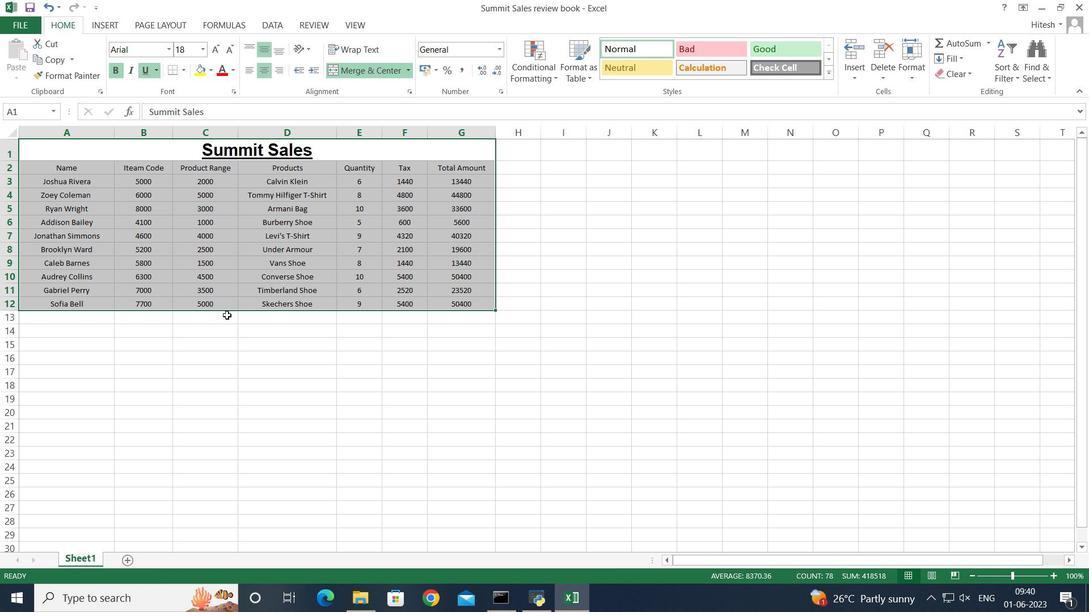 
Action: Mouse pressed left at (218, 330)
Screenshot: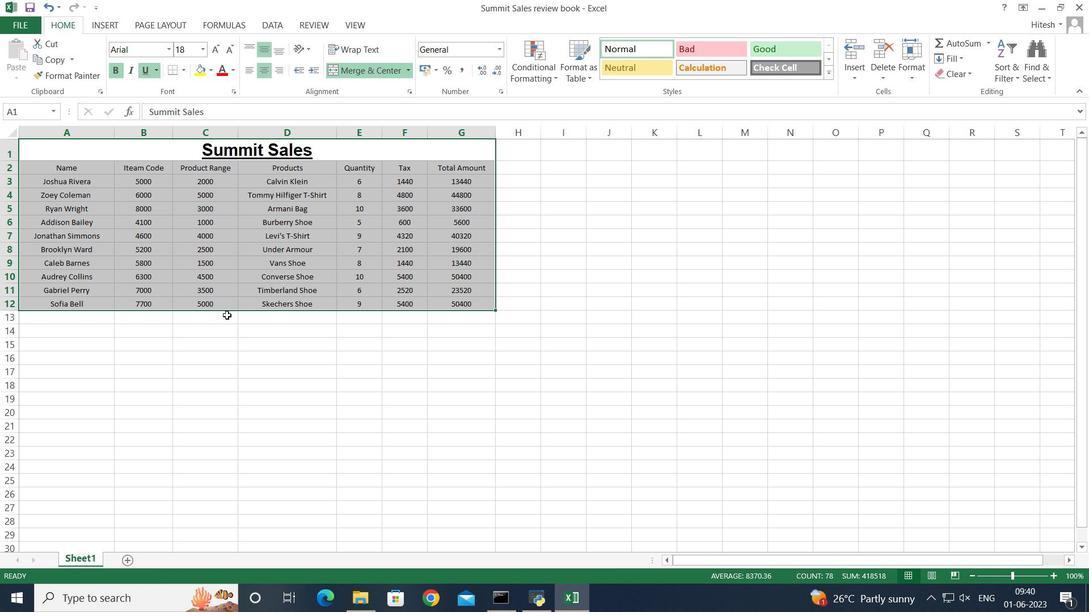 
Action: Mouse moved to (227, 291)
Screenshot: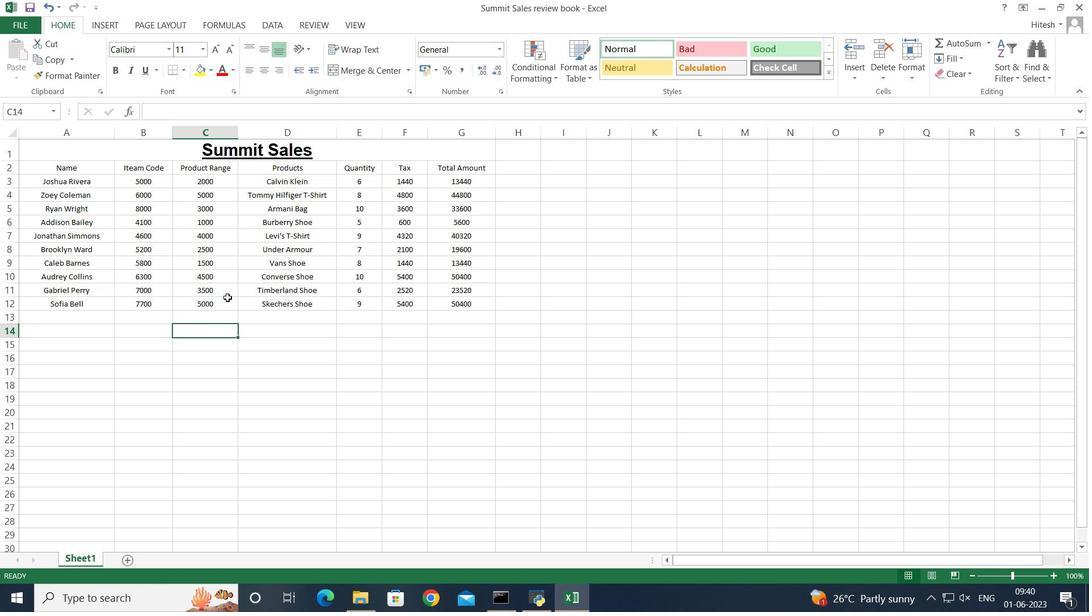 
Action: Mouse pressed left at (227, 291)
Screenshot: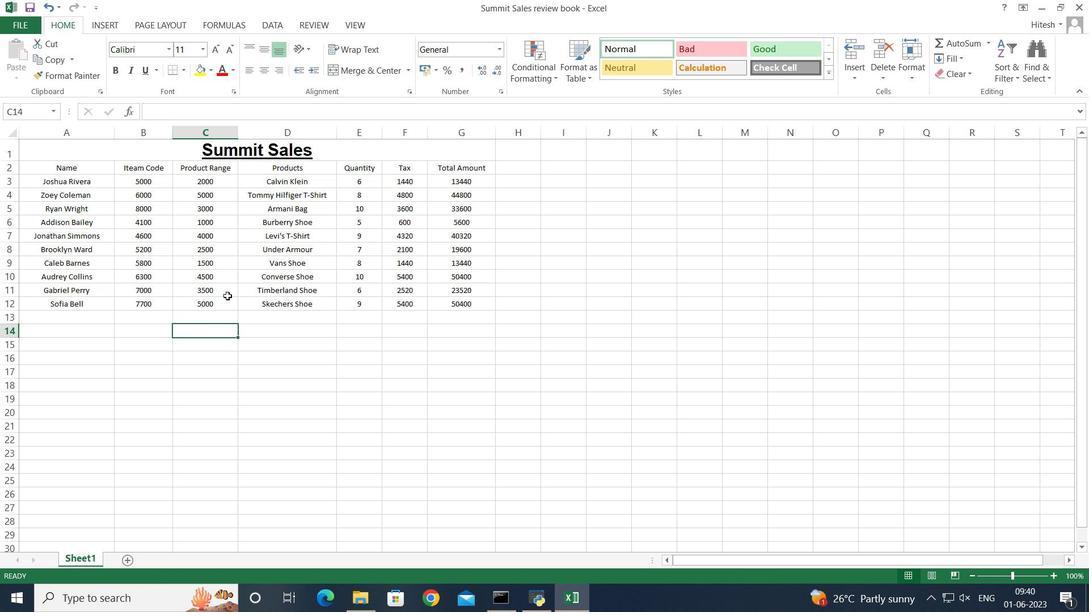 
Action: Mouse moved to (51, 149)
Screenshot: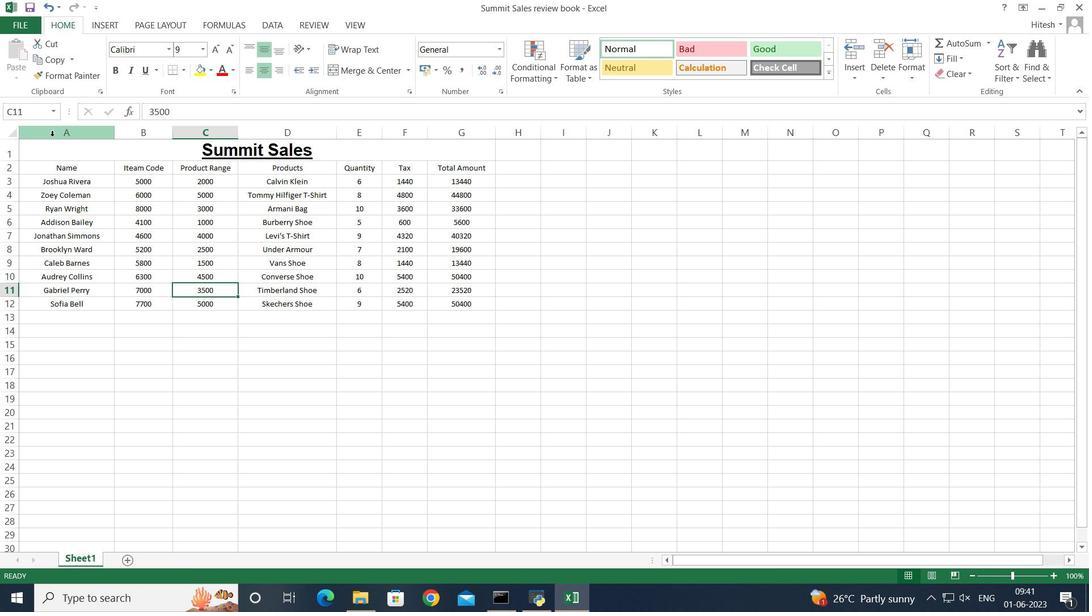 
Action: Mouse pressed left at (51, 149)
Screenshot: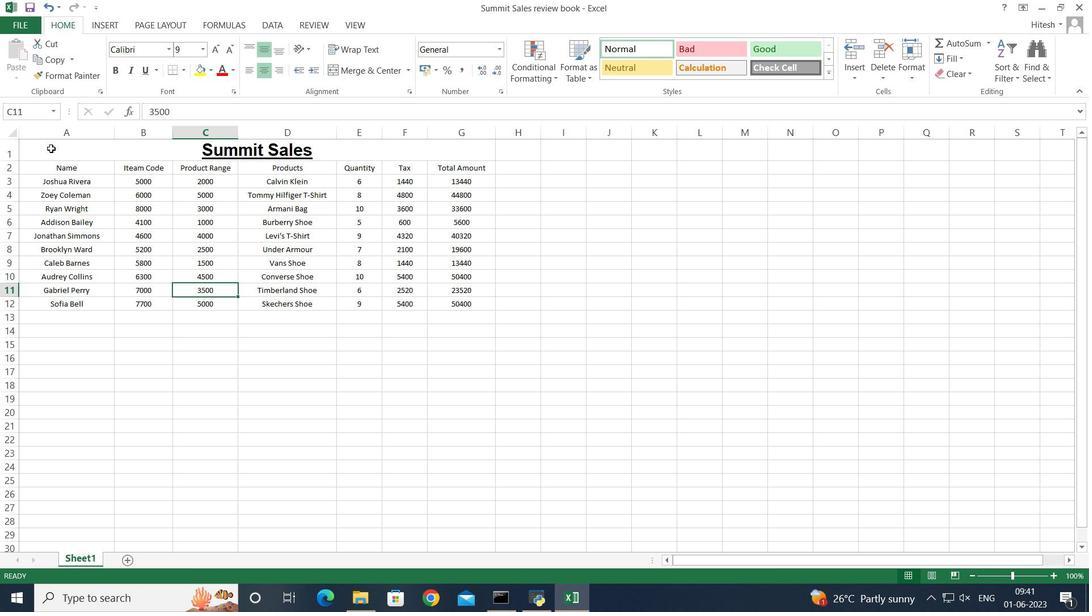 
Action: Mouse moved to (209, 72)
Screenshot: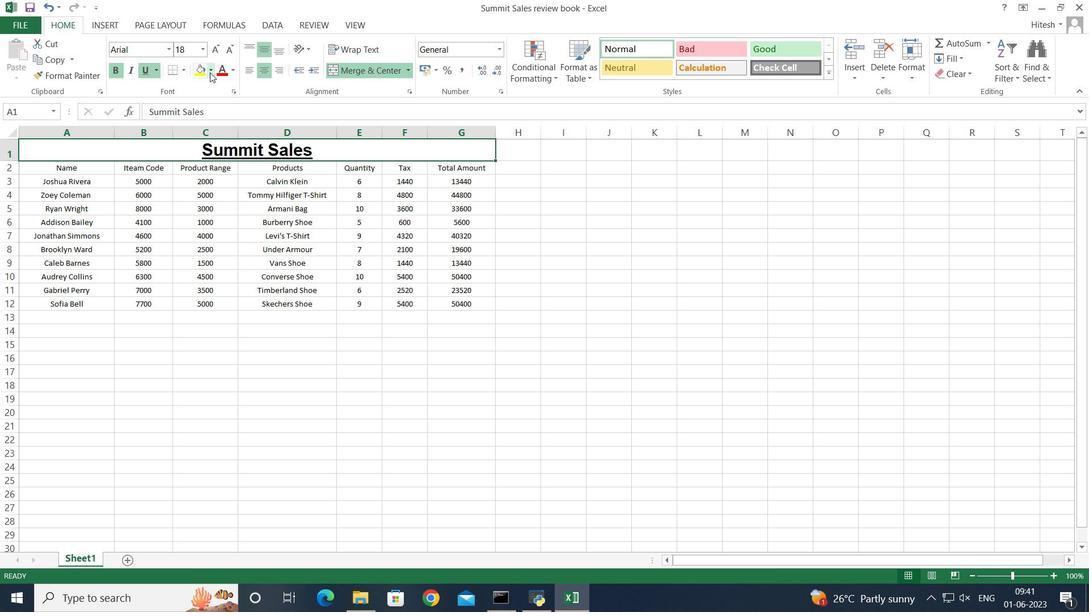 
Action: Mouse pressed left at (209, 72)
Screenshot: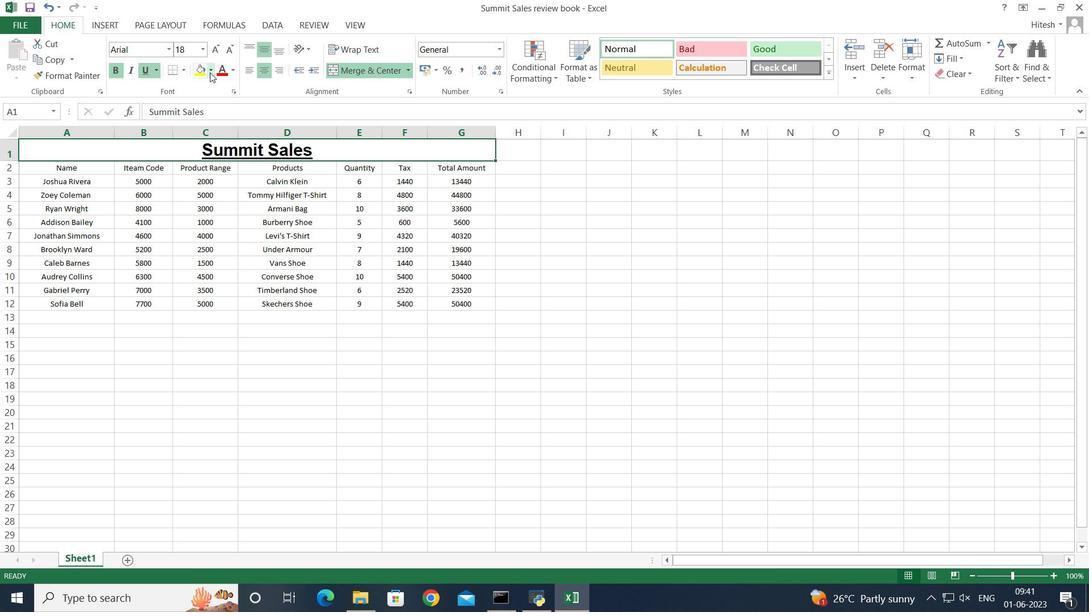 
Action: Mouse moved to (210, 175)
Screenshot: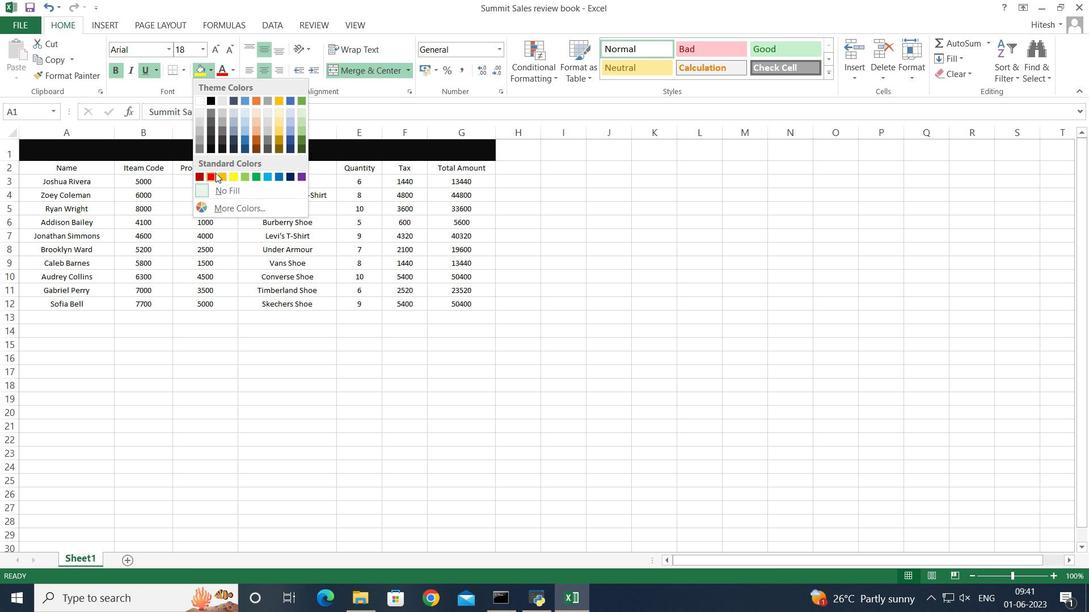 
Action: Mouse pressed left at (210, 175)
Screenshot: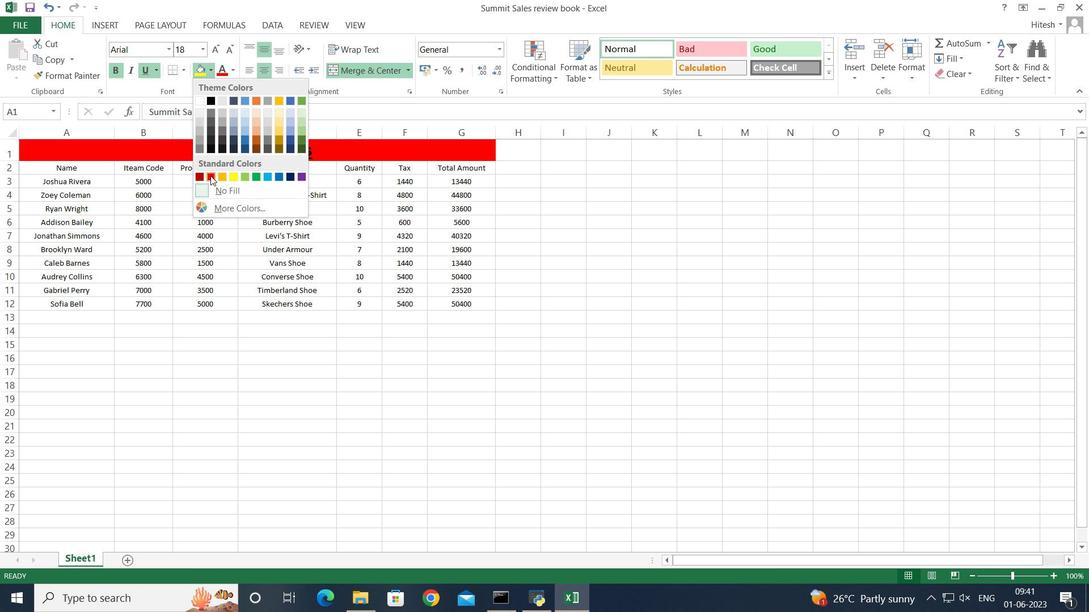 
Action: Mouse moved to (61, 169)
Screenshot: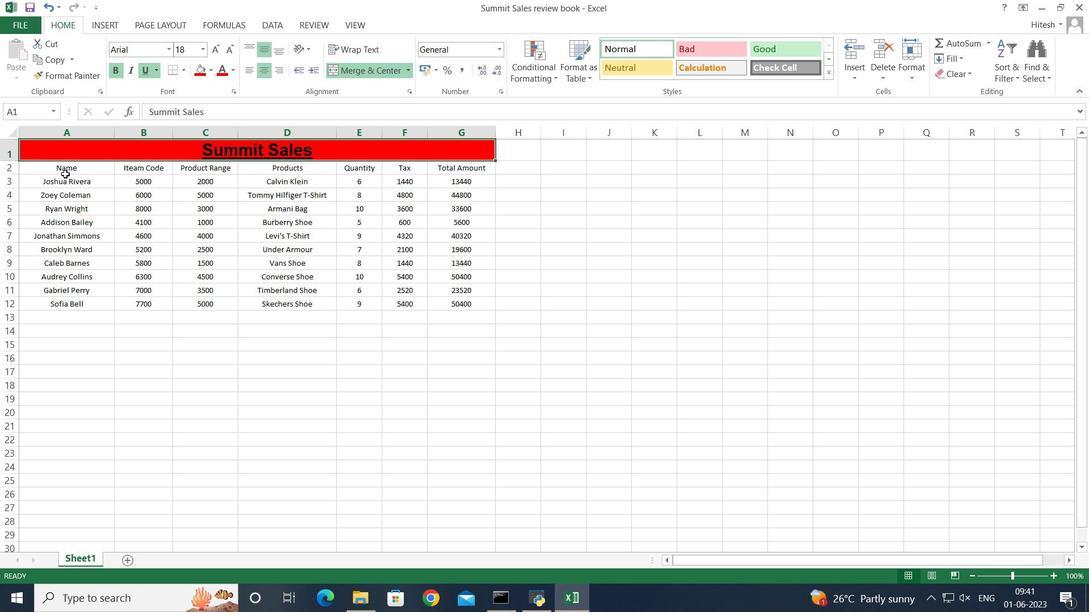 
Action: Mouse pressed left at (61, 169)
Screenshot: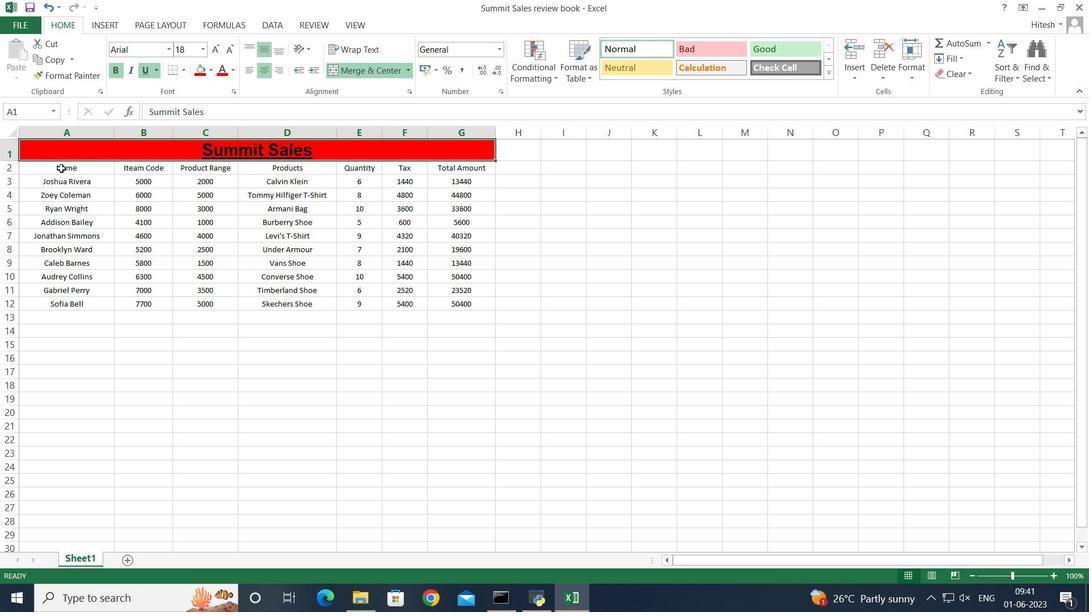 
Action: Key pressed <Key.shift><Key.right><Key.right><Key.right><Key.right><Key.right><Key.right><Key.down><Key.down><Key.down><Key.down><Key.down><Key.down><Key.down><Key.down><Key.down><Key.down>
Screenshot: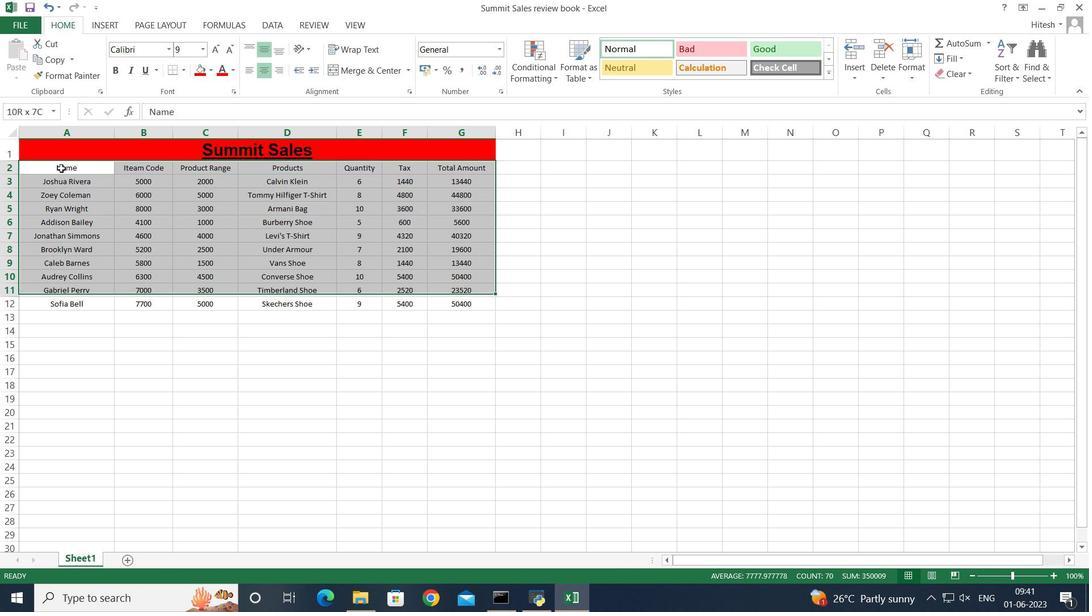 
Action: Mouse moved to (230, 72)
Screenshot: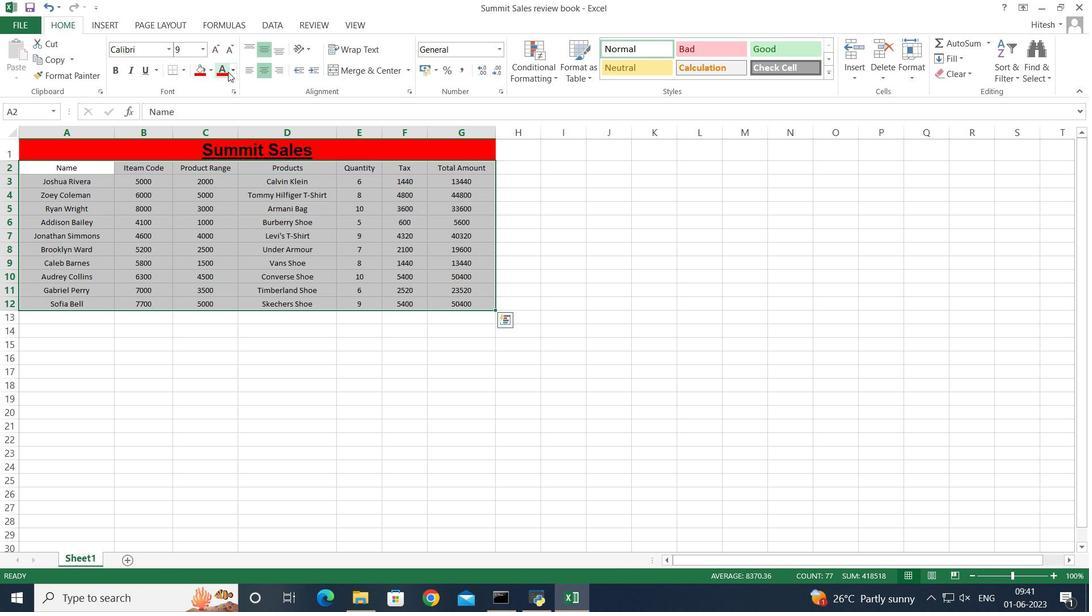 
Action: Mouse pressed left at (230, 72)
Screenshot: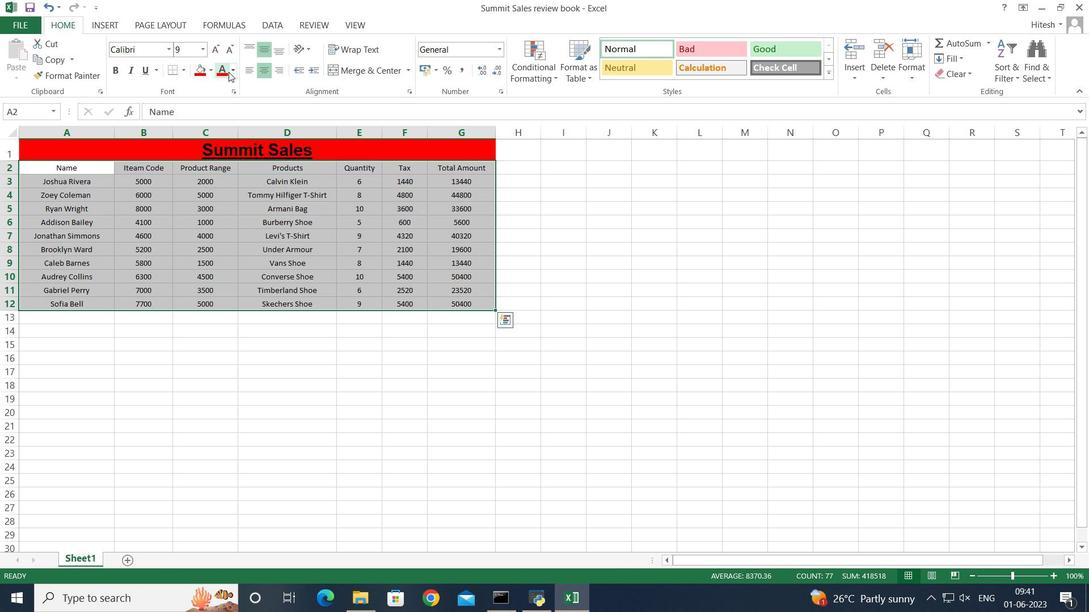 
Action: Mouse moved to (230, 114)
Screenshot: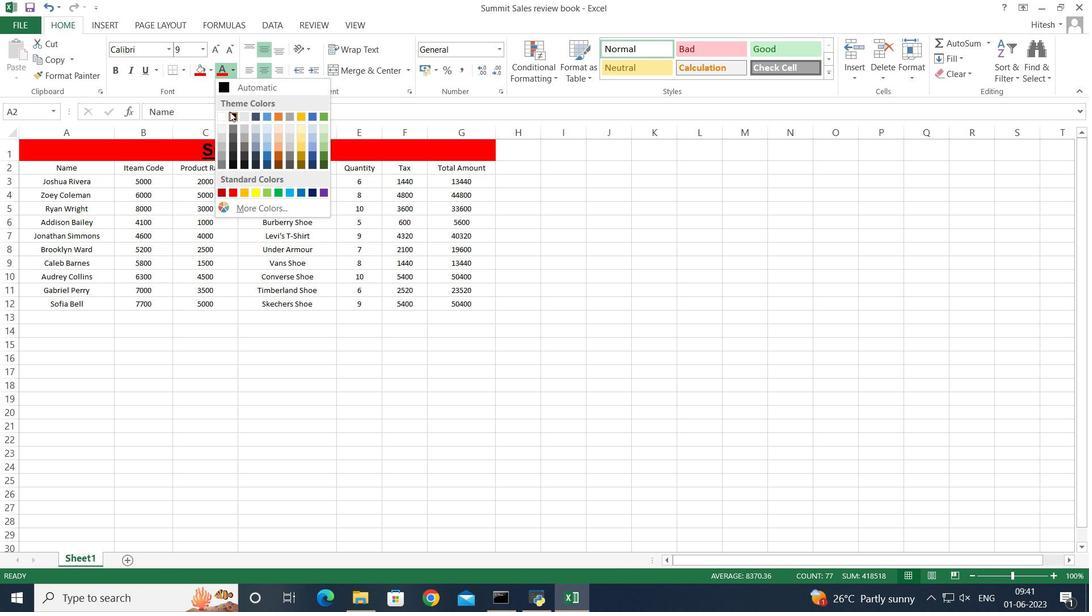 
Action: Mouse pressed left at (230, 114)
Screenshot: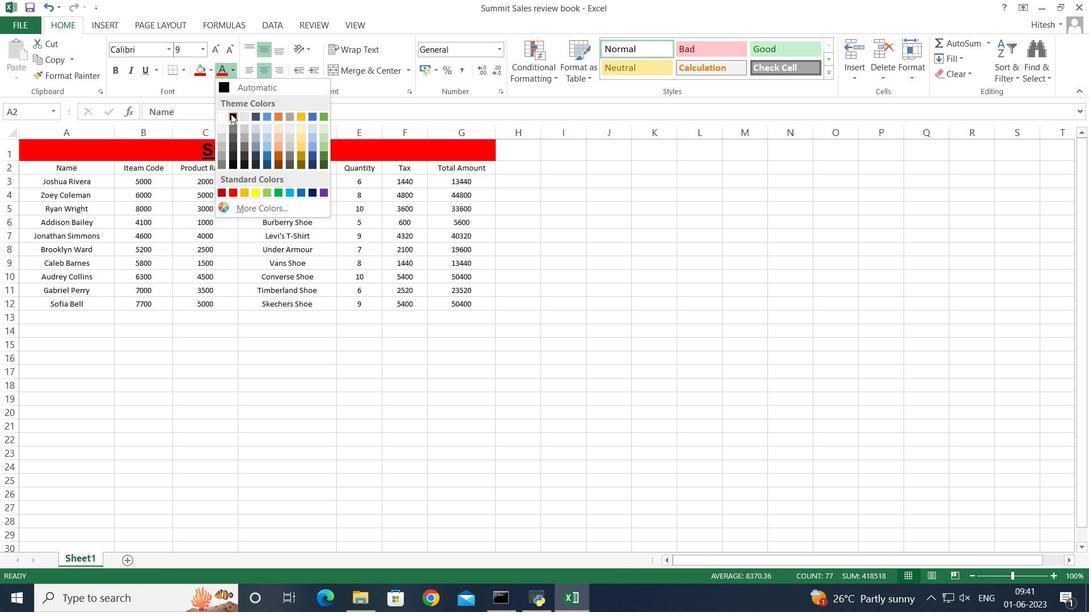 
Action: Mouse moved to (165, 365)
Screenshot: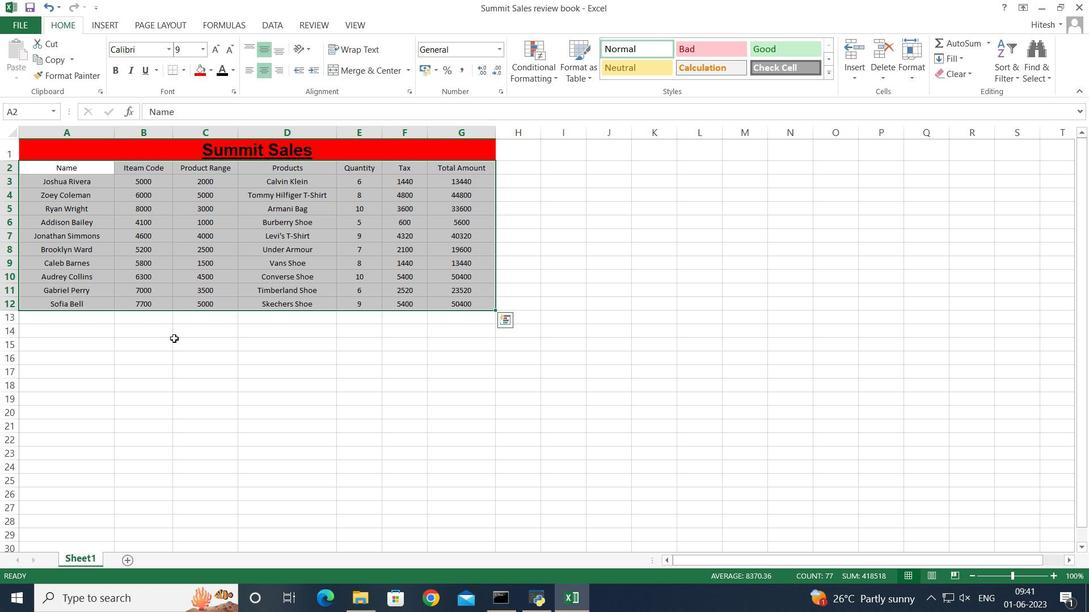 
Action: Mouse pressed left at (165, 365)
Screenshot: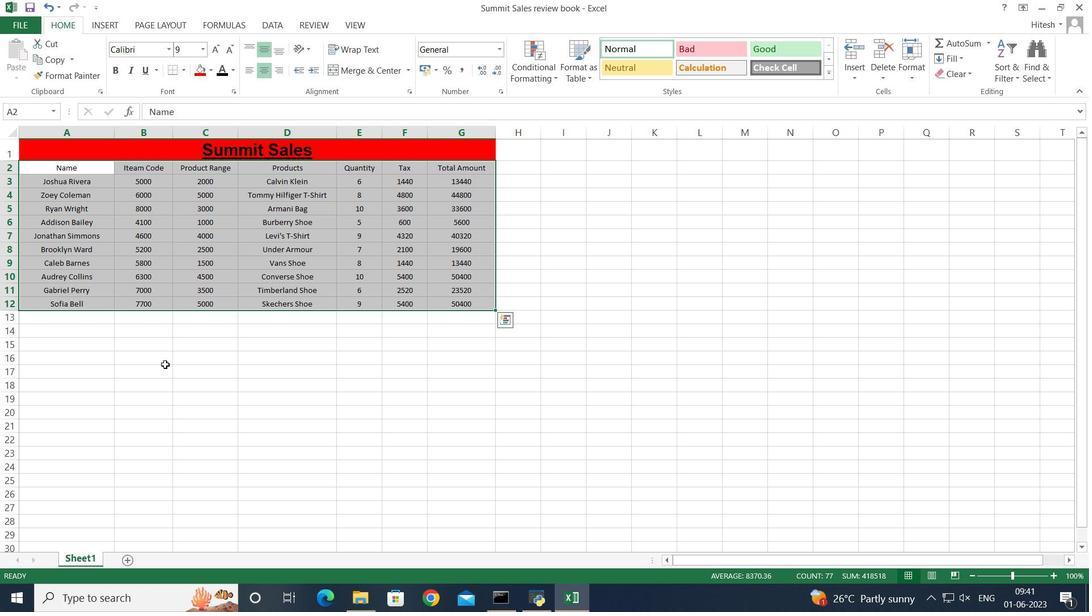 
Action: Mouse moved to (55, 168)
Screenshot: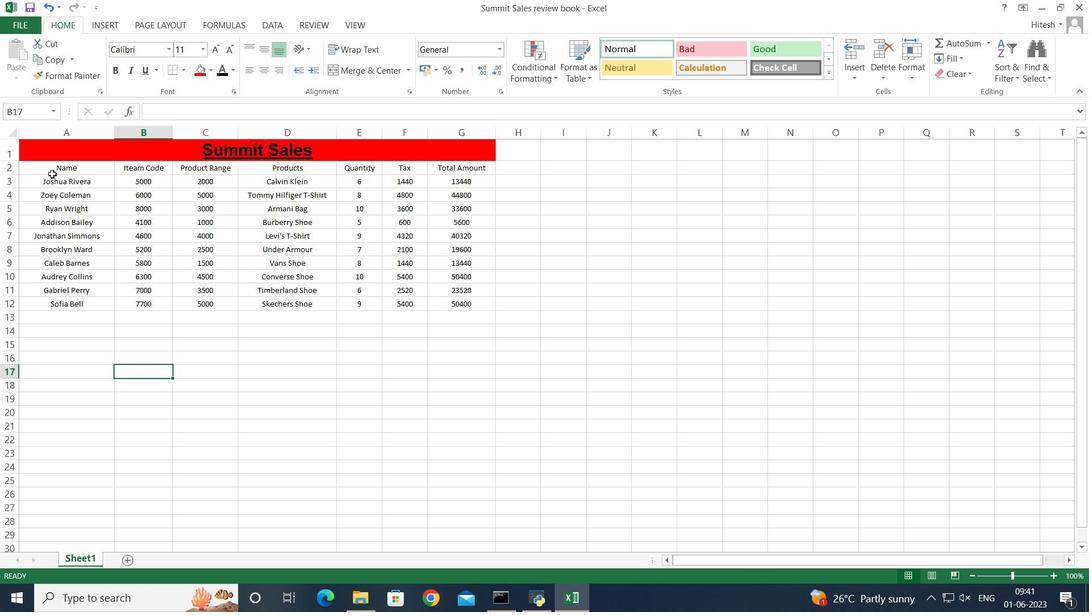 
Action: Mouse pressed left at (55, 168)
Screenshot: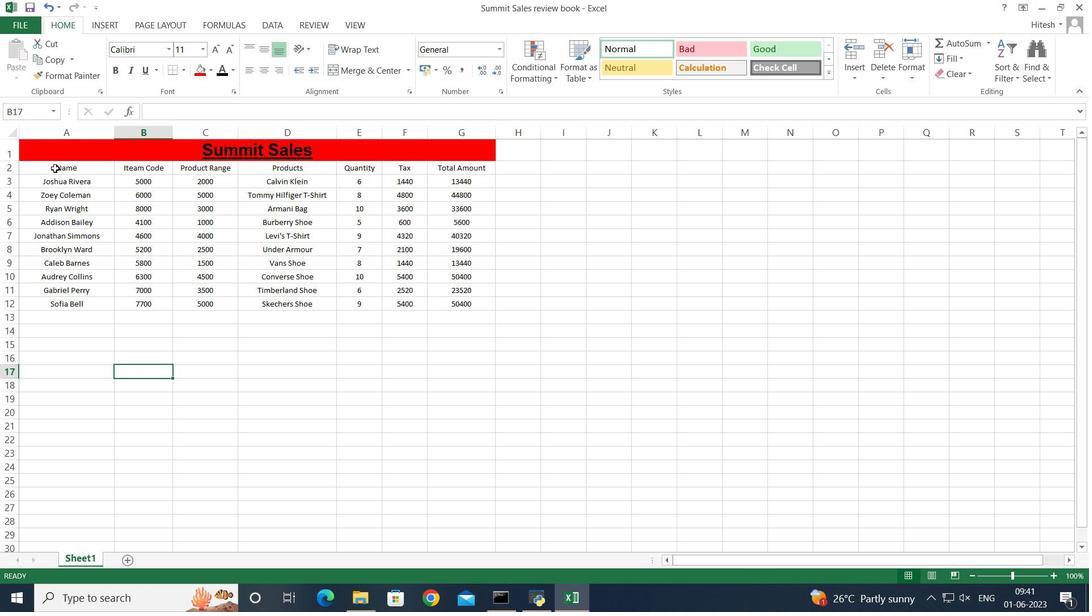 
Action: Key pressed <Key.shift><Key.right><Key.right><Key.right><Key.right><Key.right><Key.right><Key.down><Key.down><Key.down><Key.down><Key.down><Key.down><Key.down><Key.down><Key.down><Key.down>
Screenshot: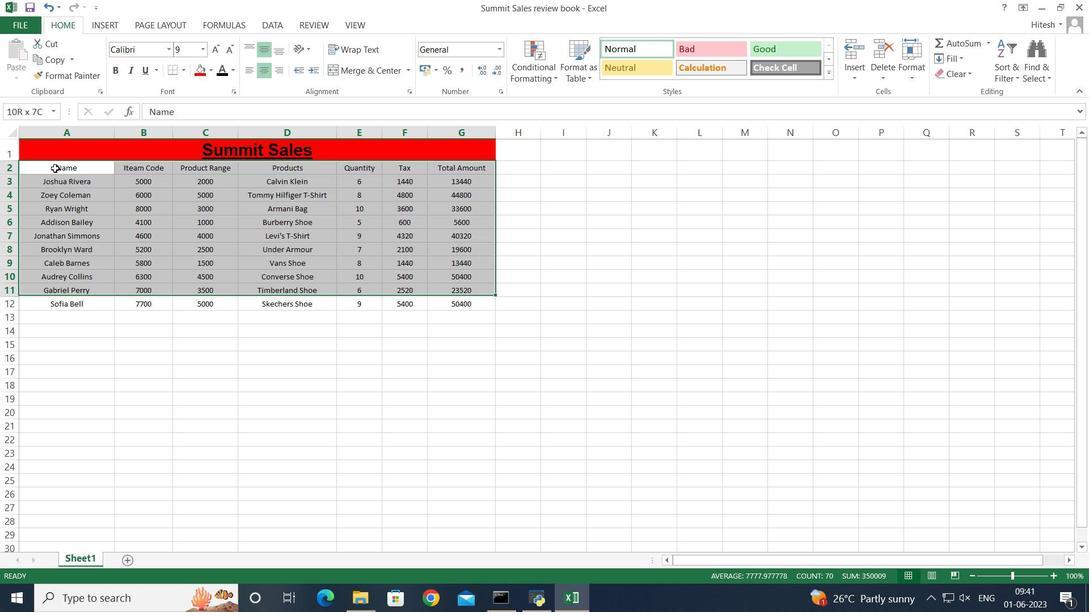 
Action: Mouse moved to (183, 68)
Screenshot: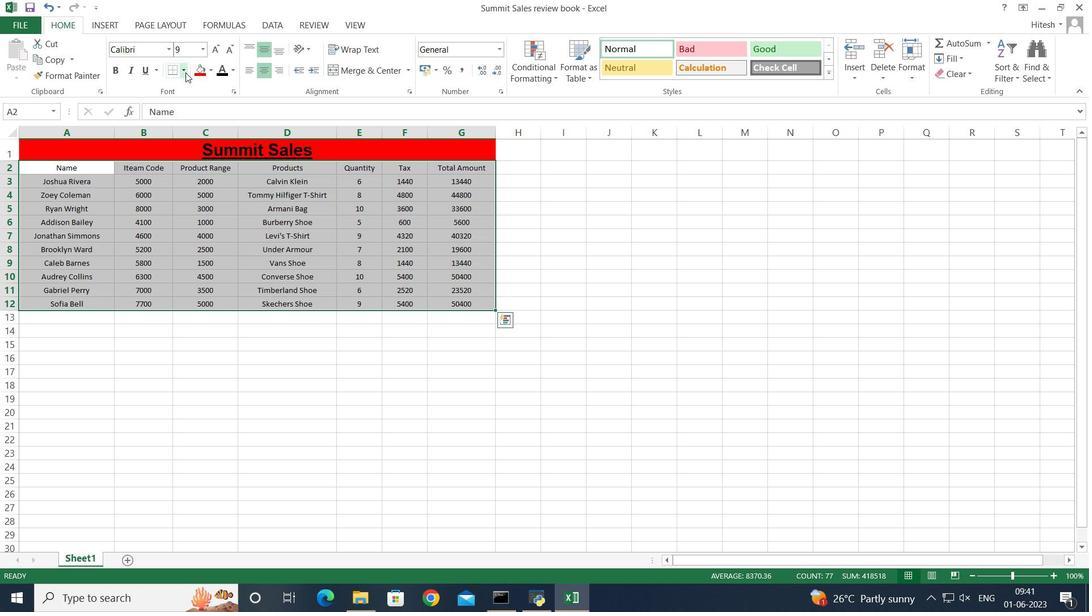 
Action: Mouse pressed left at (183, 68)
Screenshot: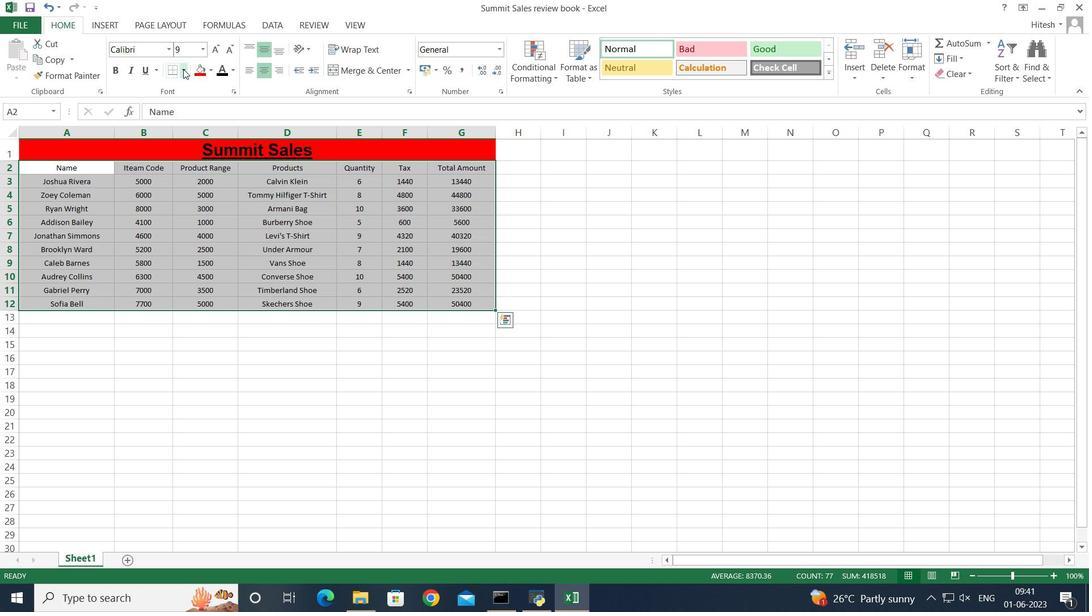 
Action: Mouse moved to (214, 173)
Screenshot: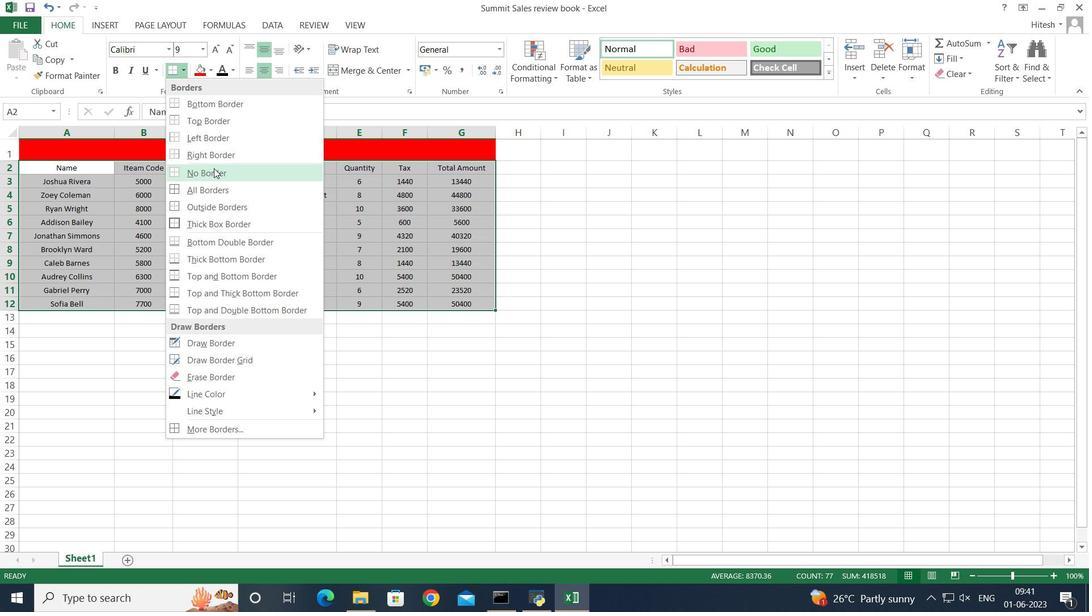 
Action: Mouse pressed left at (214, 173)
Screenshot: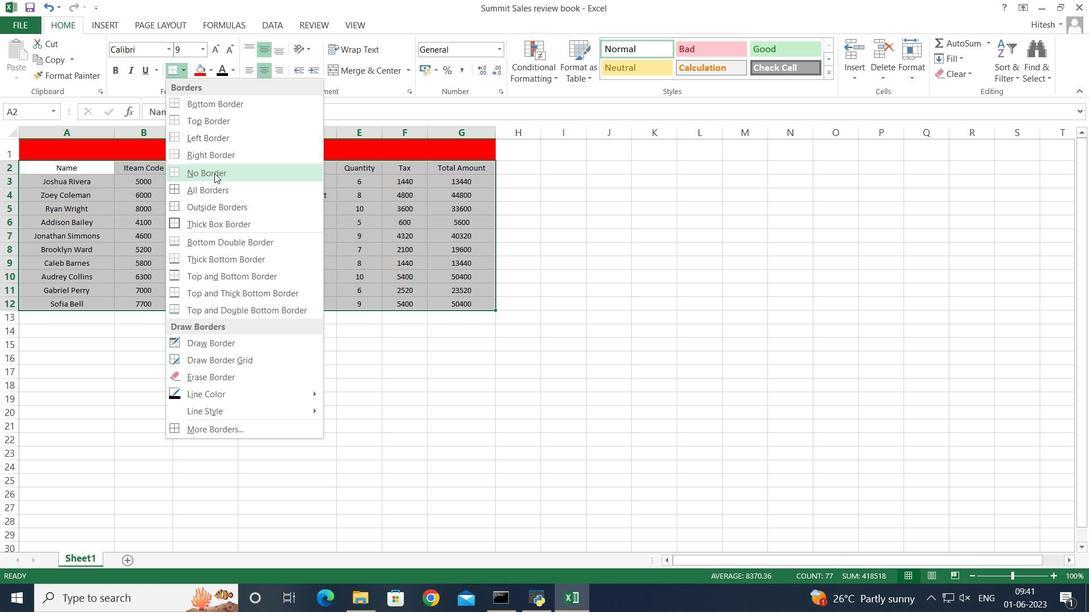
Action: Mouse moved to (120, 327)
Screenshot: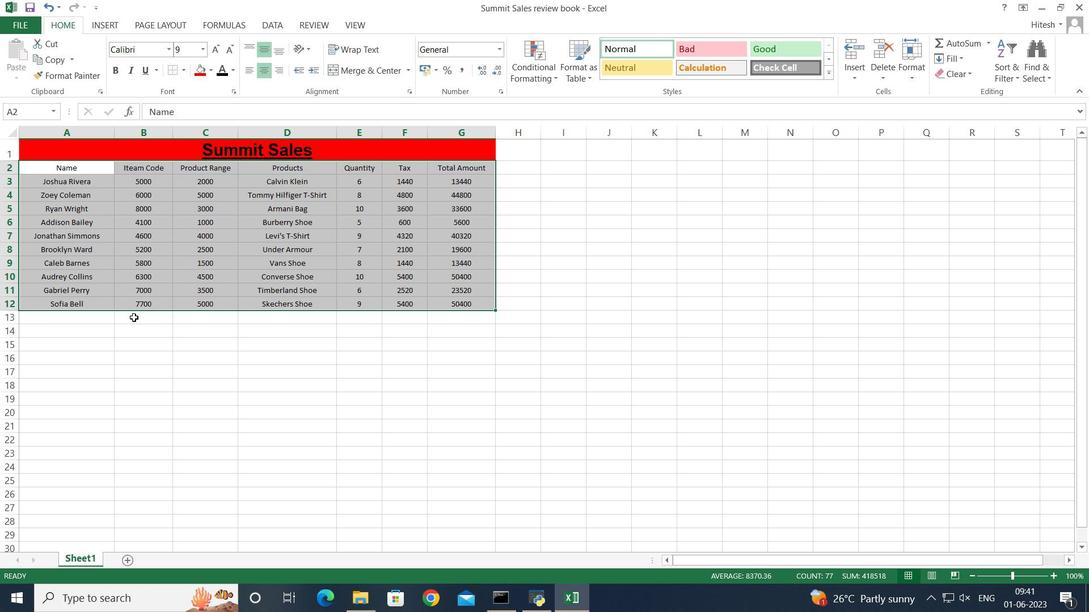 
Action: Mouse pressed left at (120, 327)
Screenshot: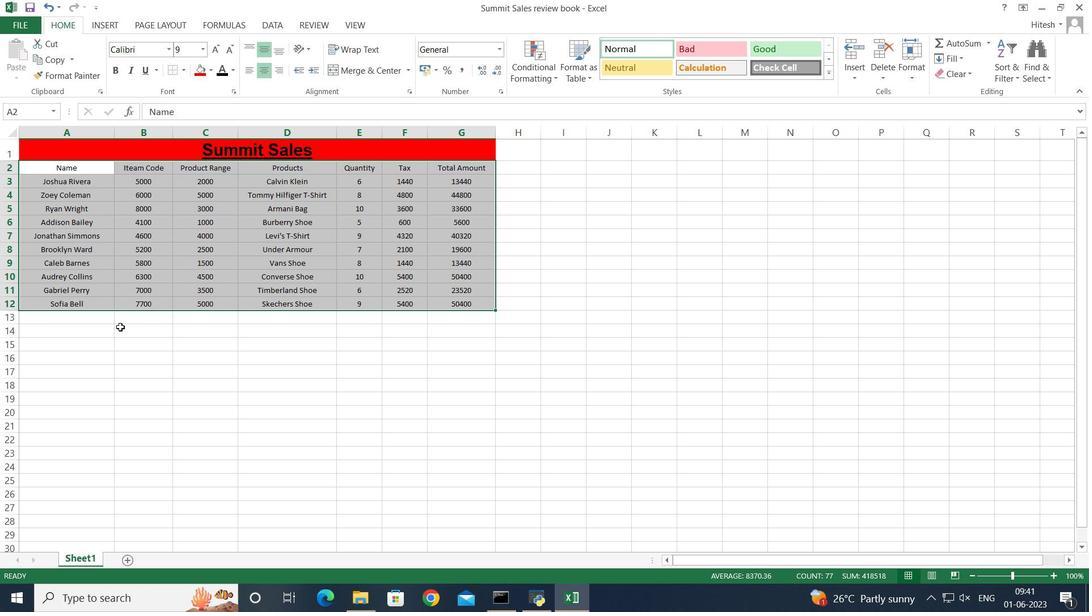 
